 Task: Find connections with filter location Brüggen with filter topic #startupcompanywith filter profile language English with filter current company India Jobs with filter school Indian Institute of Technology, Bombay with filter industry Staffing and Recruiting with filter service category Wealth Management with filter keywords title Digital Overlord
Action: Mouse moved to (506, 67)
Screenshot: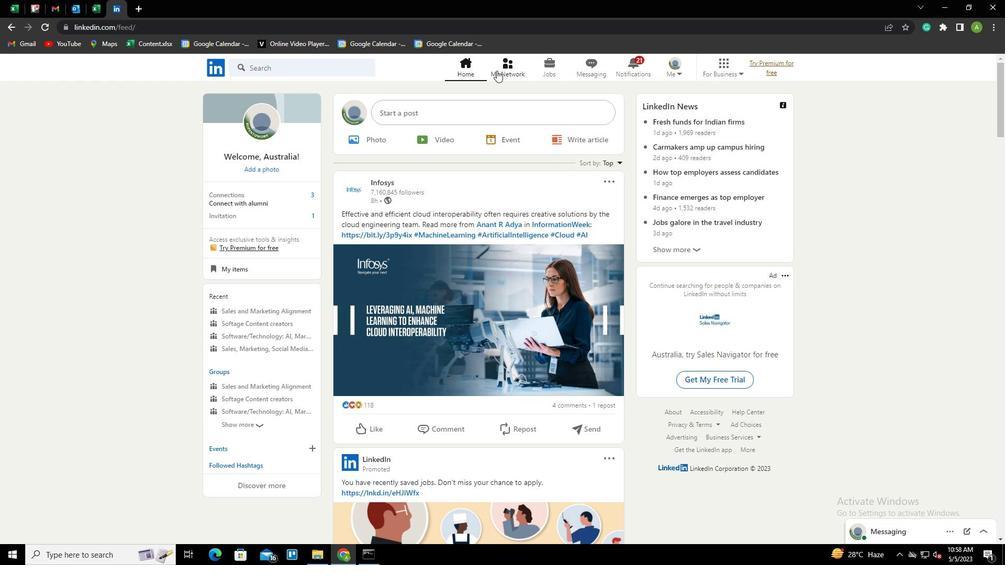 
Action: Mouse pressed left at (506, 67)
Screenshot: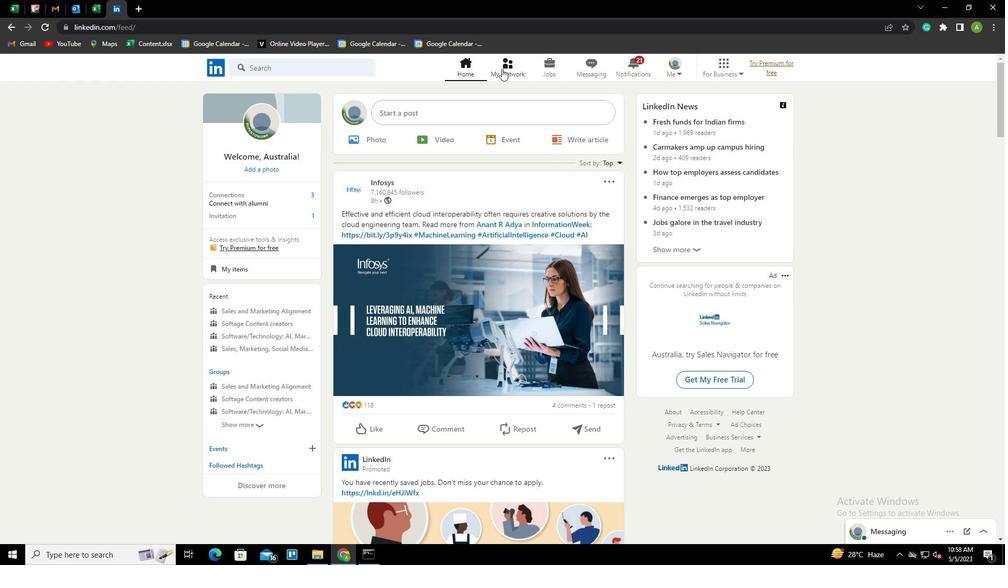 
Action: Mouse moved to (278, 124)
Screenshot: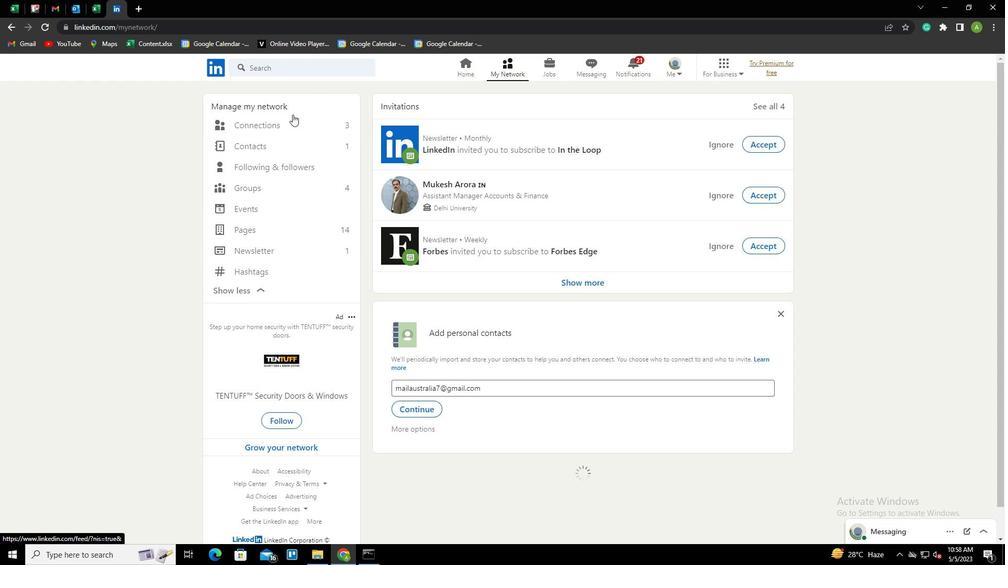 
Action: Mouse pressed left at (278, 124)
Screenshot: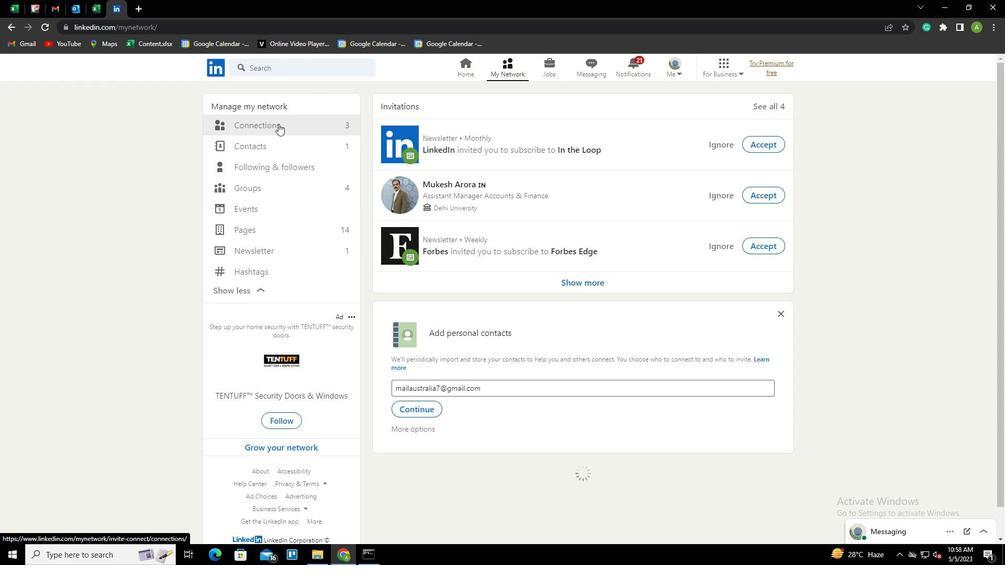 
Action: Mouse moved to (577, 121)
Screenshot: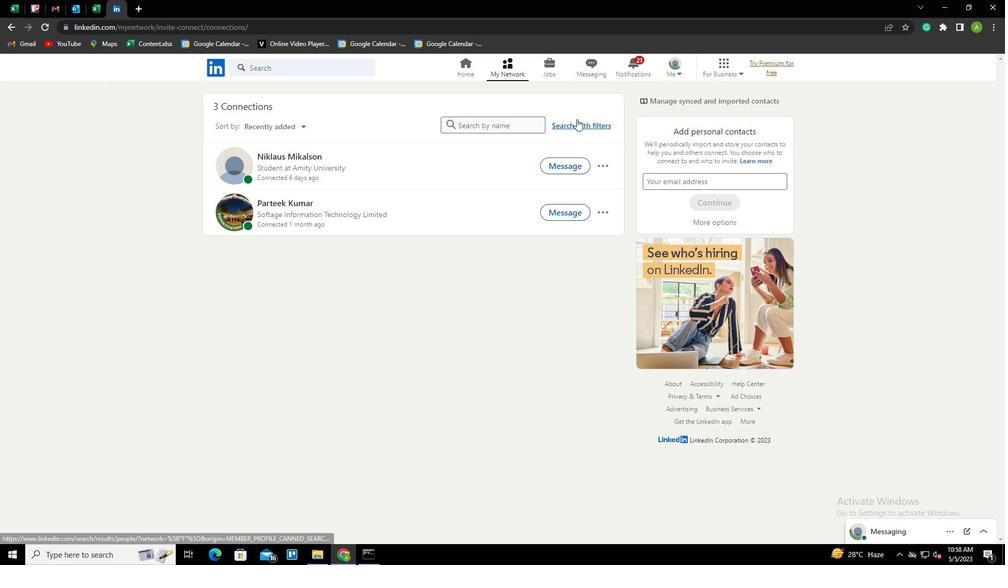 
Action: Mouse pressed left at (577, 121)
Screenshot: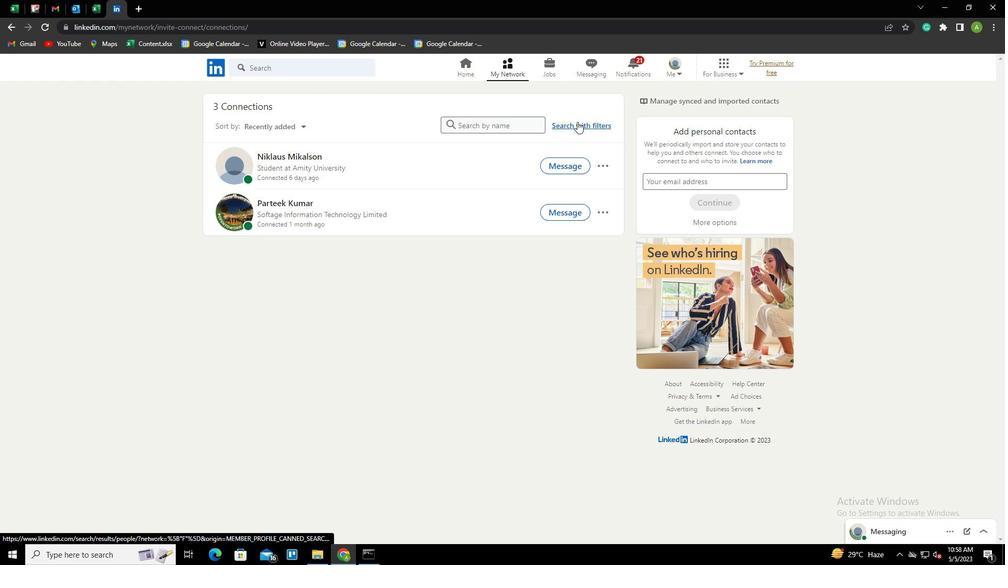 
Action: Mouse moved to (537, 99)
Screenshot: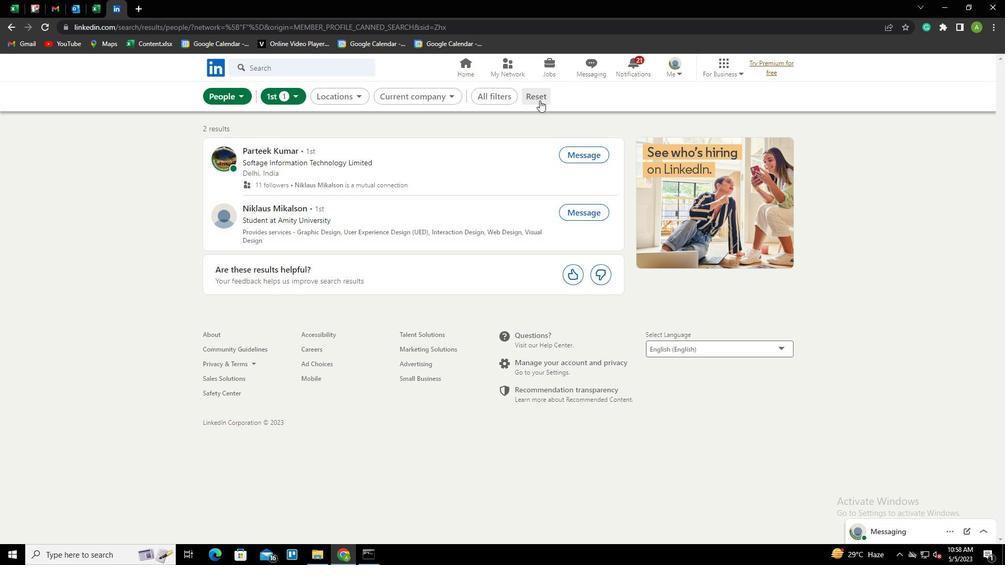 
Action: Mouse pressed left at (537, 99)
Screenshot: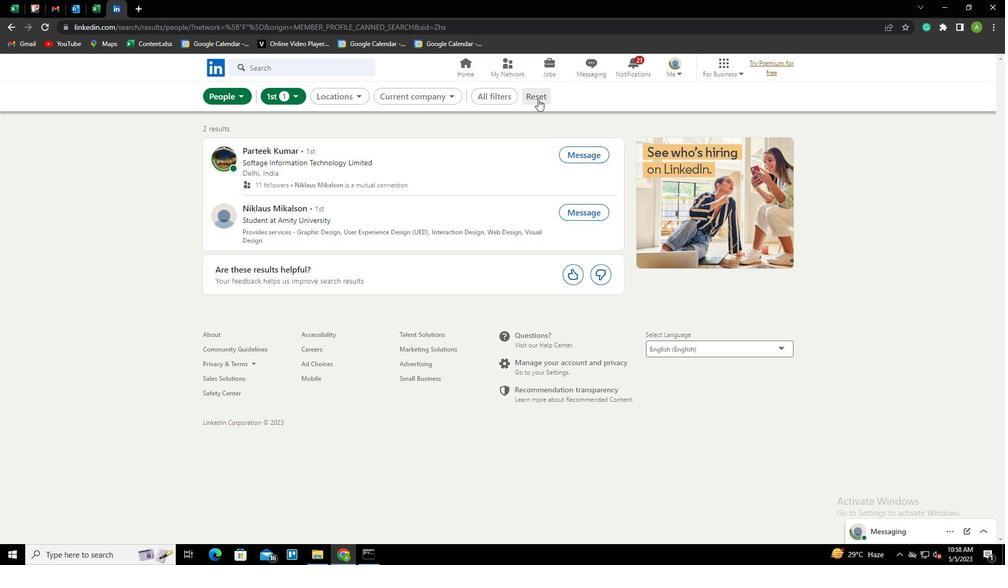 
Action: Mouse moved to (523, 97)
Screenshot: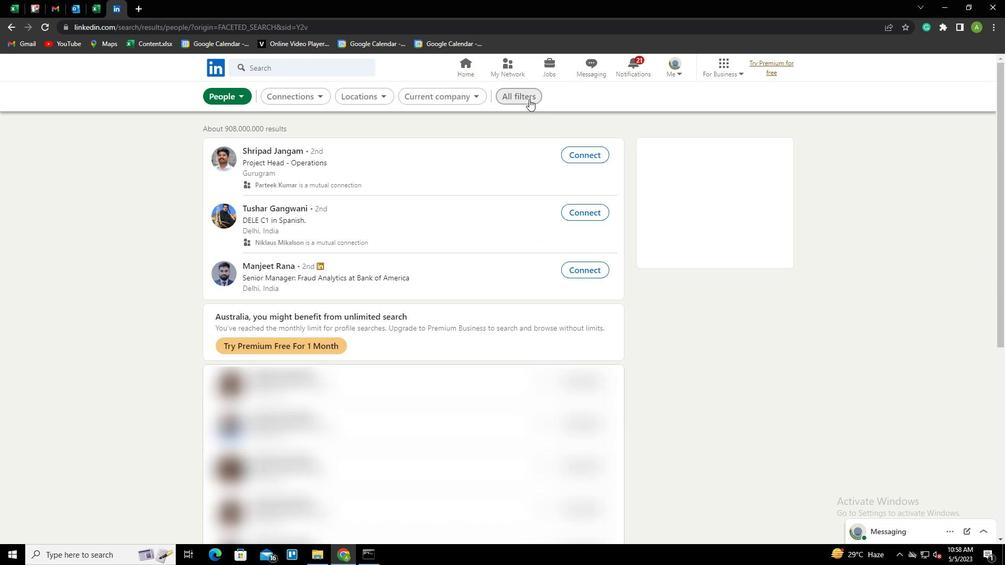 
Action: Mouse pressed left at (523, 97)
Screenshot: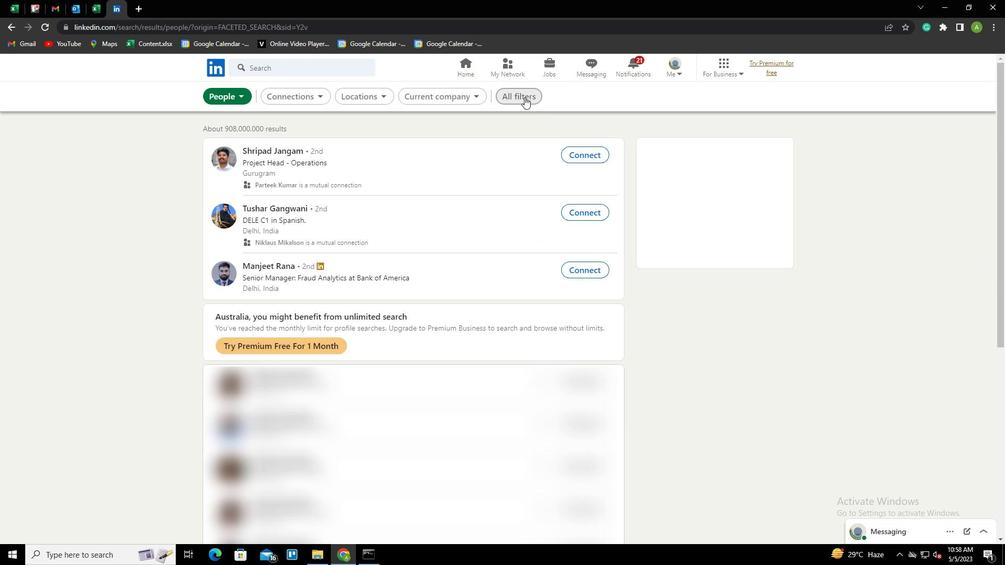 
Action: Mouse moved to (873, 305)
Screenshot: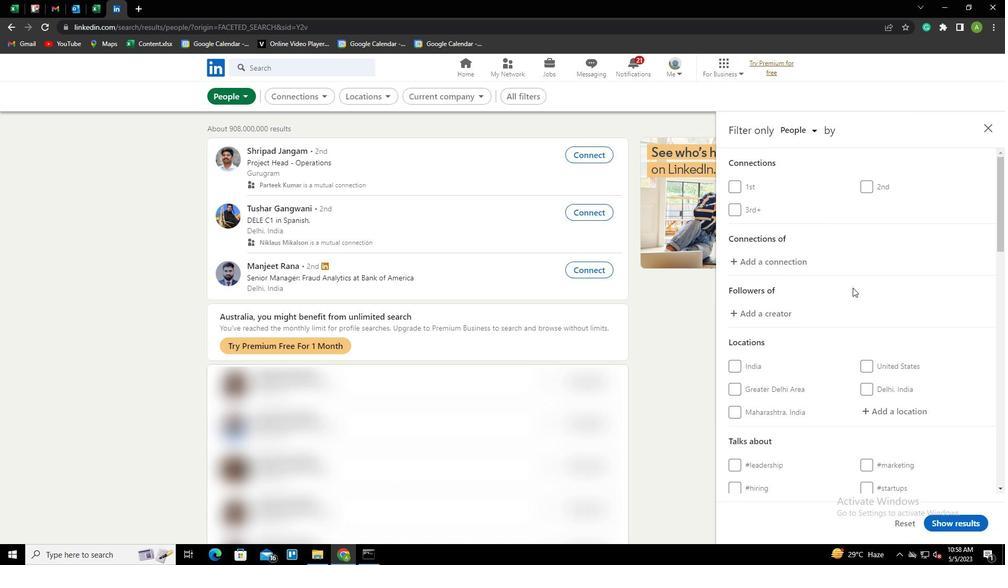 
Action: Mouse scrolled (873, 305) with delta (0, 0)
Screenshot: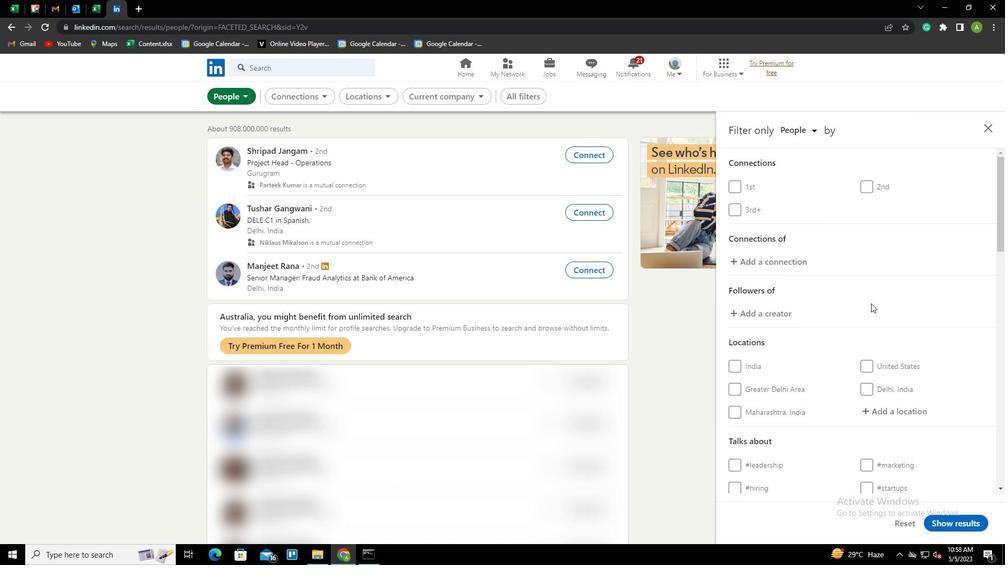 
Action: Mouse scrolled (873, 305) with delta (0, 0)
Screenshot: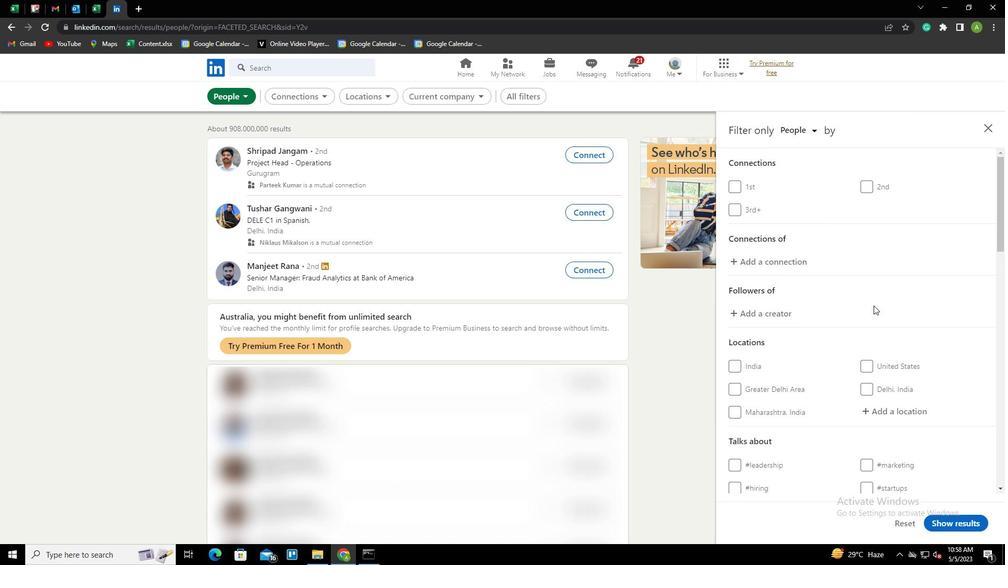 
Action: Mouse moved to (879, 307)
Screenshot: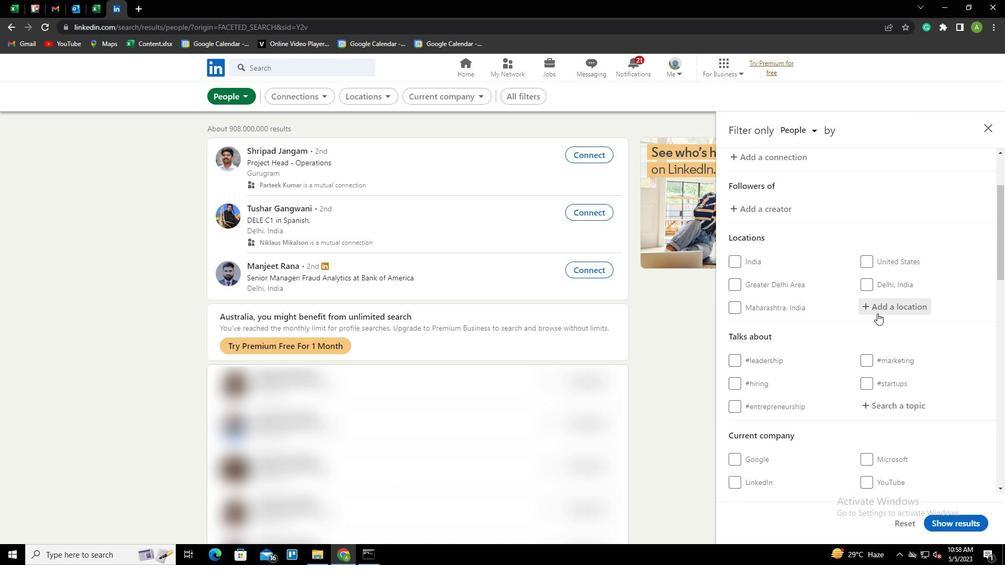 
Action: Mouse pressed left at (879, 307)
Screenshot: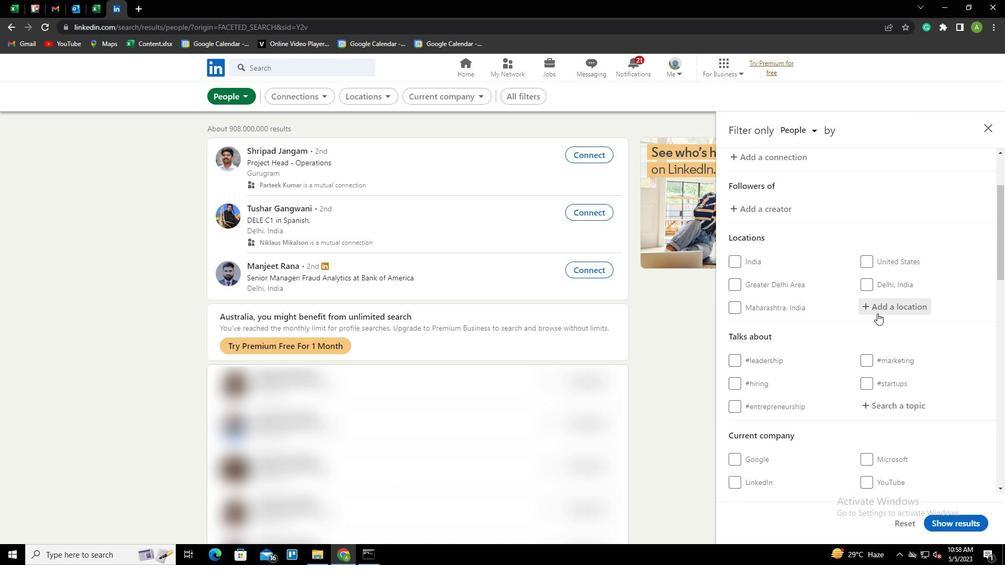 
Action: Key pressed <Key.shift>BRUGGEN<Key.down><Key.enter>
Screenshot: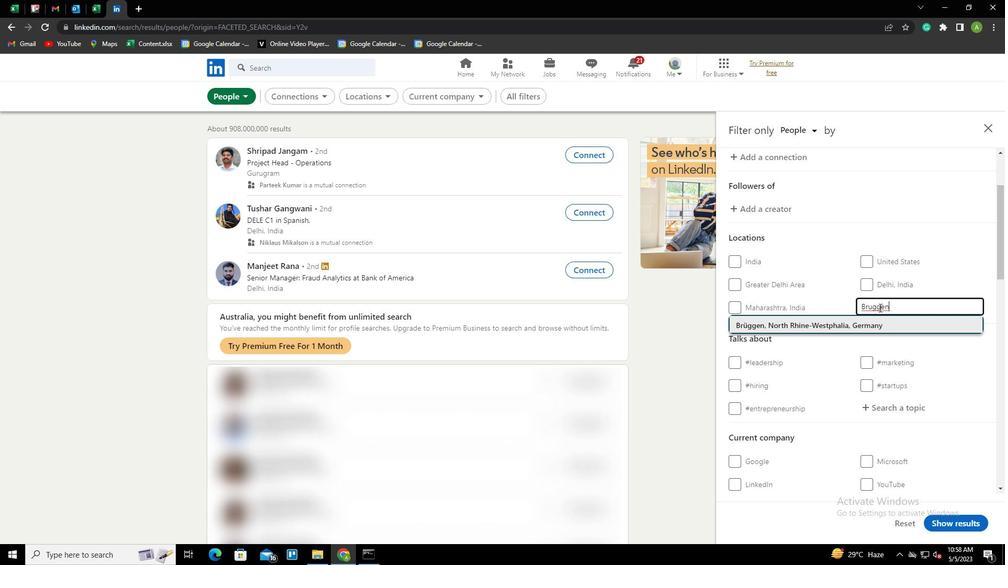 
Action: Mouse scrolled (879, 307) with delta (0, 0)
Screenshot: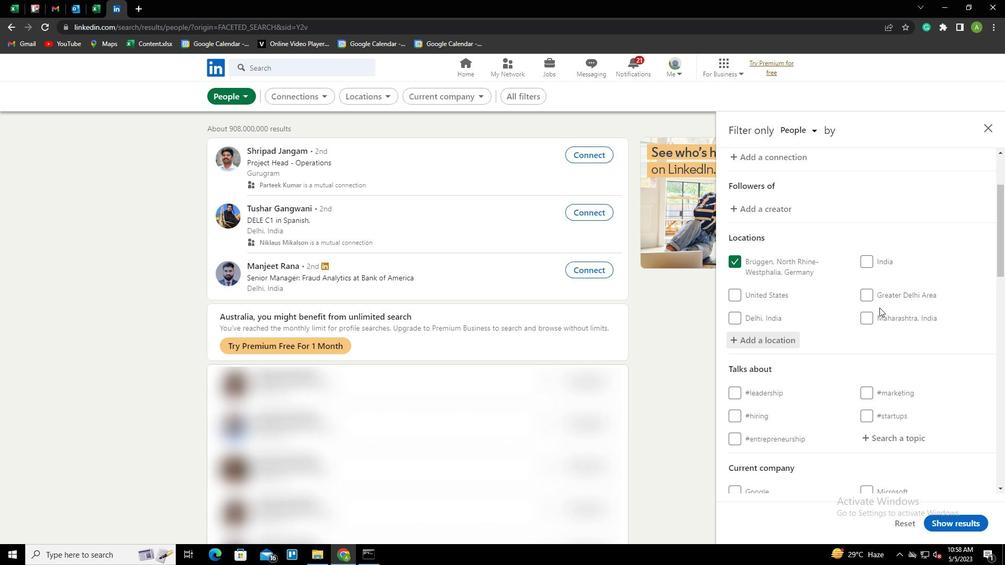 
Action: Mouse scrolled (879, 307) with delta (0, 0)
Screenshot: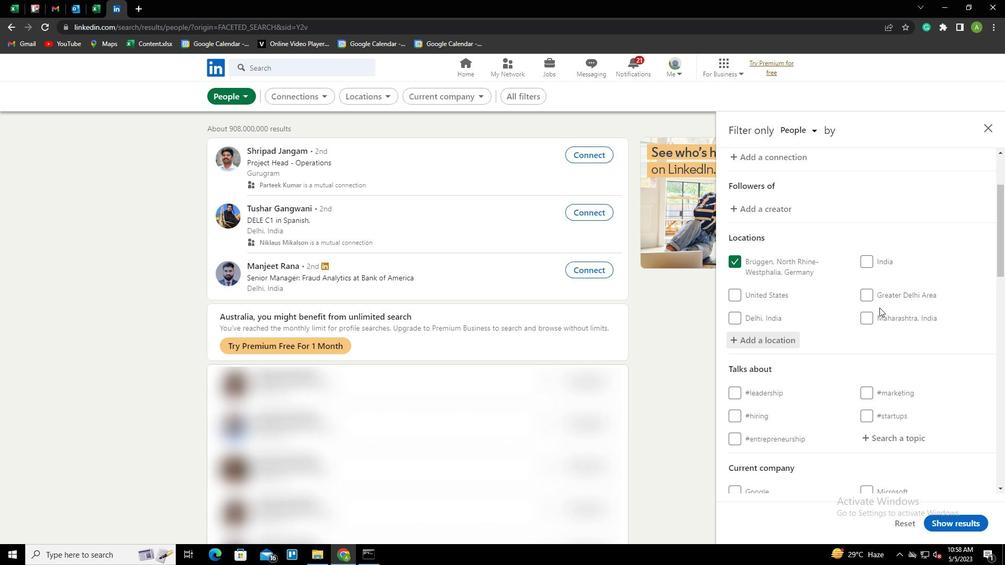 
Action: Mouse scrolled (879, 307) with delta (0, 0)
Screenshot: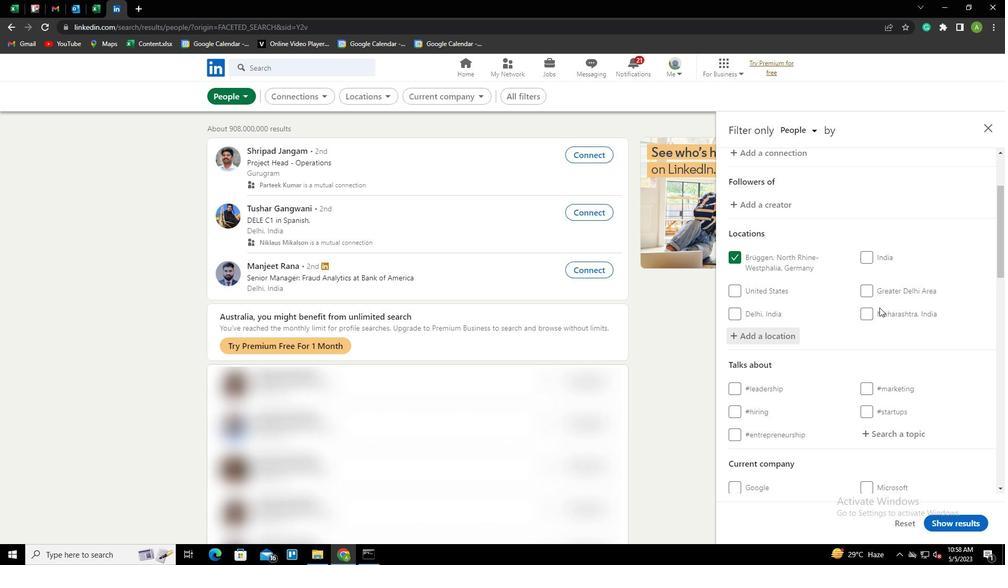 
Action: Mouse moved to (880, 286)
Screenshot: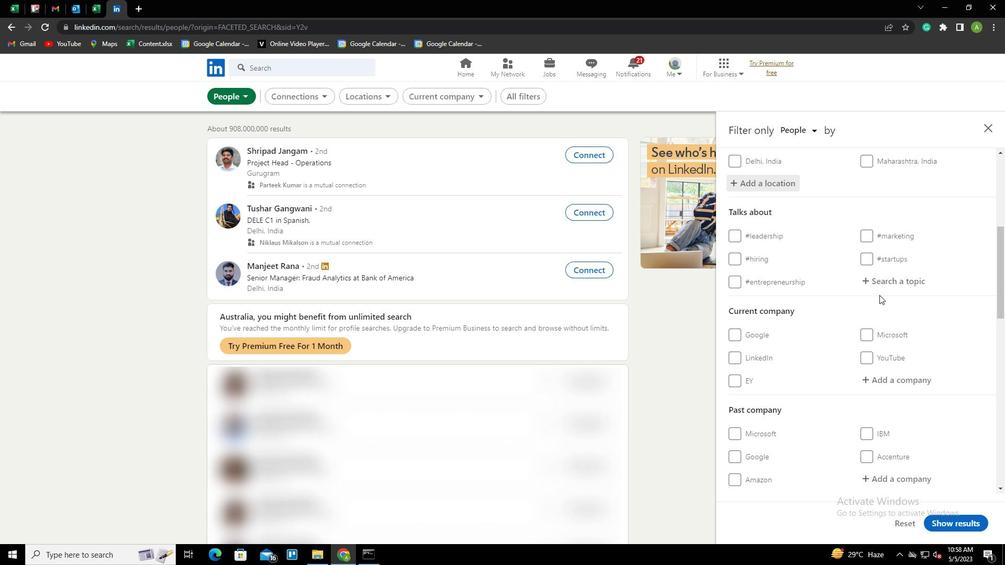 
Action: Mouse pressed left at (880, 286)
Screenshot: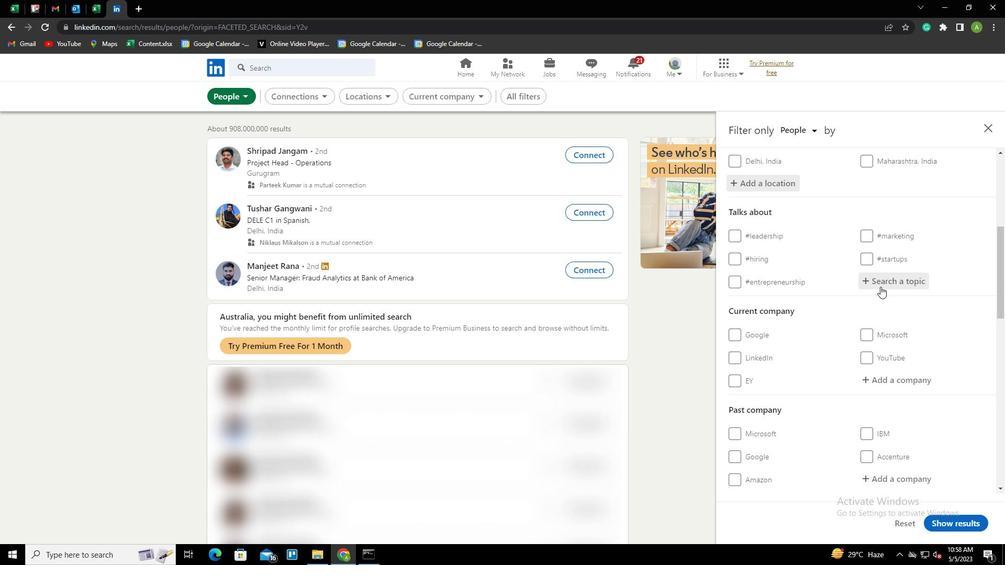 
Action: Key pressed STARTUPCOMPANY<Key.down><Key.enter>
Screenshot: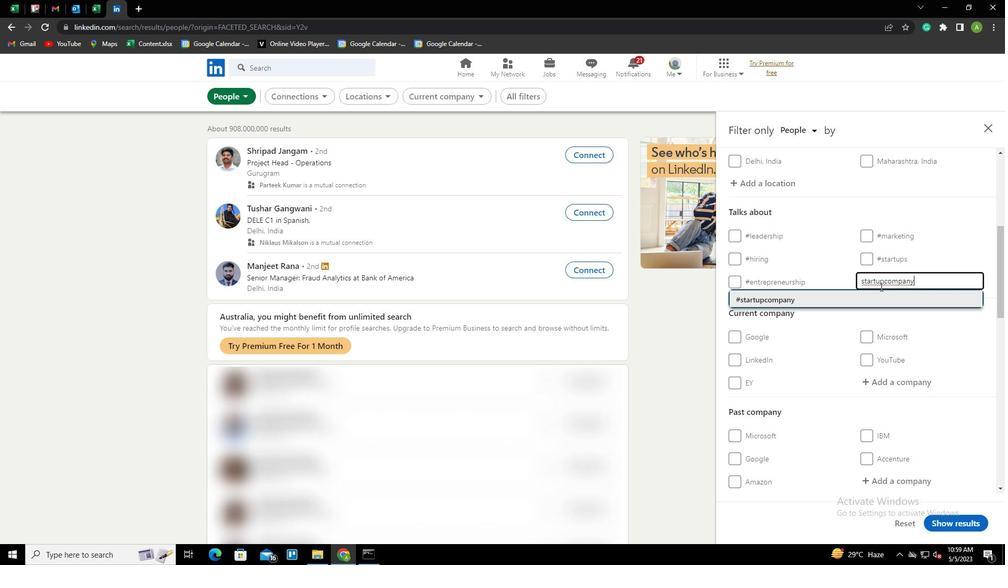 
Action: Mouse scrolled (880, 286) with delta (0, 0)
Screenshot: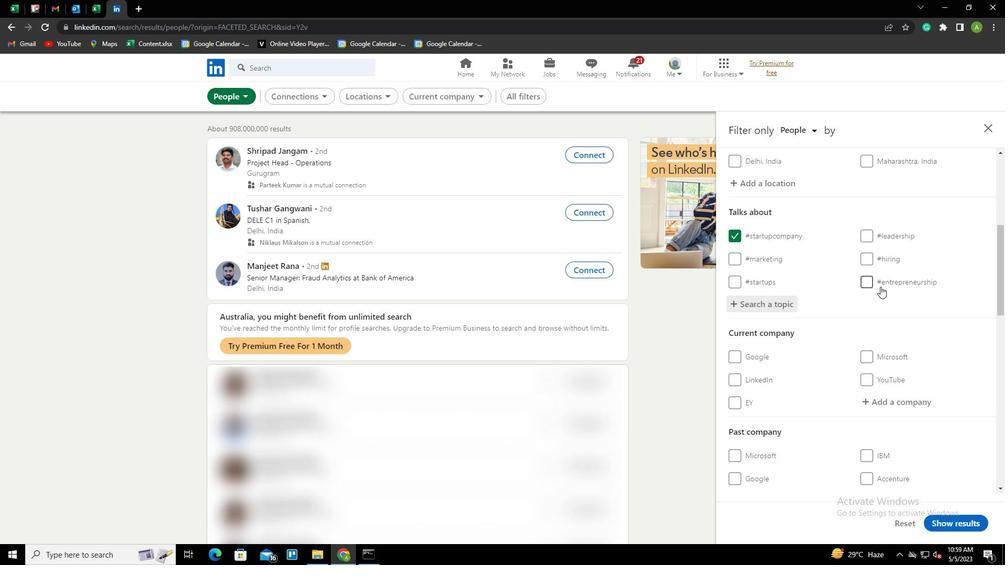 
Action: Mouse scrolled (880, 286) with delta (0, 0)
Screenshot: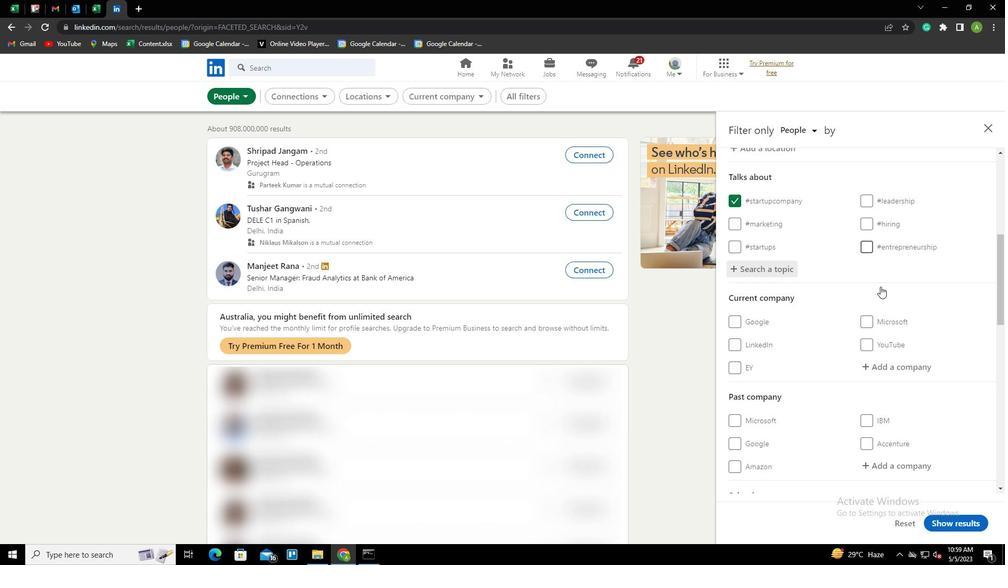 
Action: Mouse scrolled (880, 286) with delta (0, 0)
Screenshot: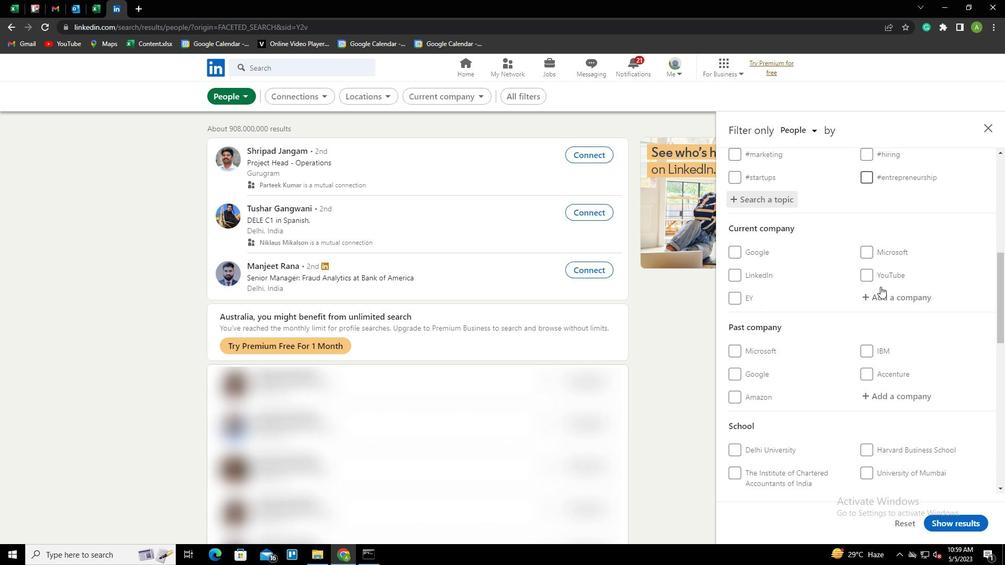 
Action: Mouse scrolled (880, 286) with delta (0, 0)
Screenshot: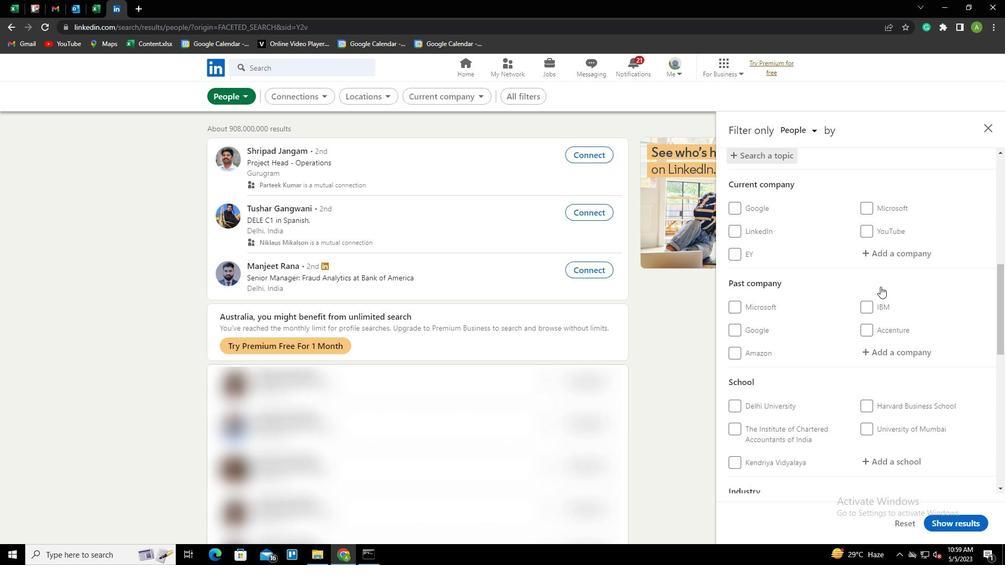 
Action: Mouse scrolled (880, 286) with delta (0, 0)
Screenshot: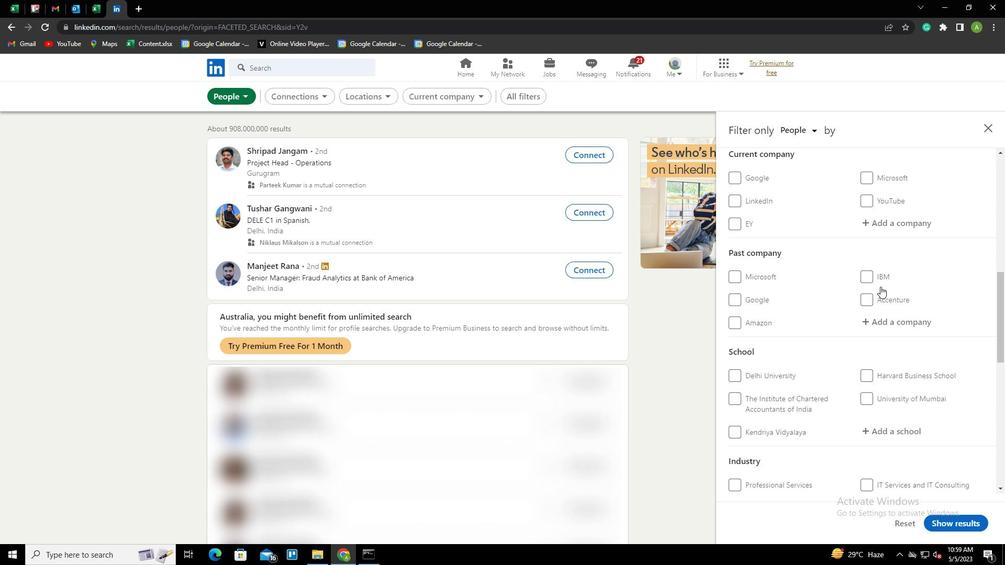 
Action: Mouse scrolled (880, 286) with delta (0, 0)
Screenshot: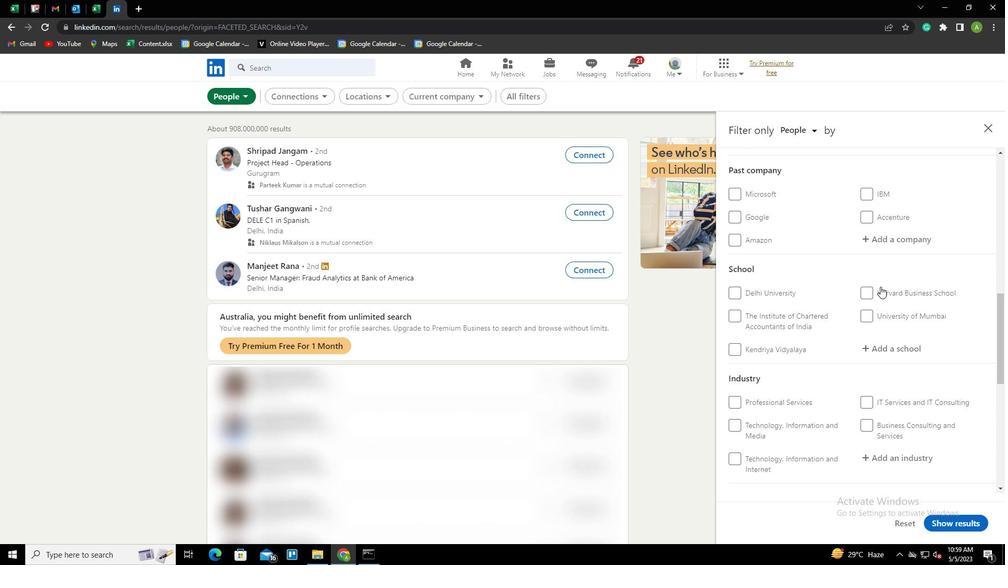 
Action: Mouse scrolled (880, 286) with delta (0, 0)
Screenshot: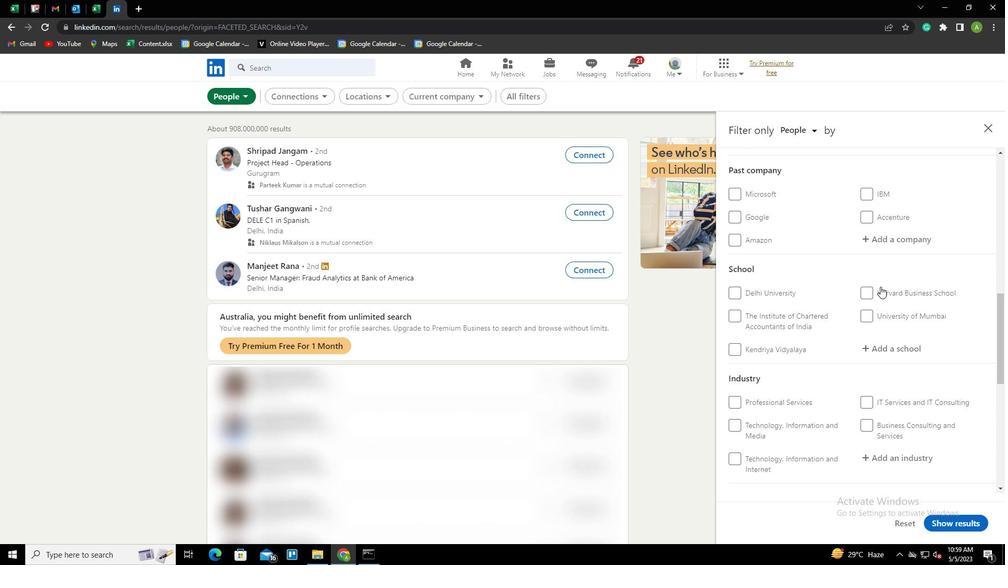 
Action: Mouse moved to (739, 420)
Screenshot: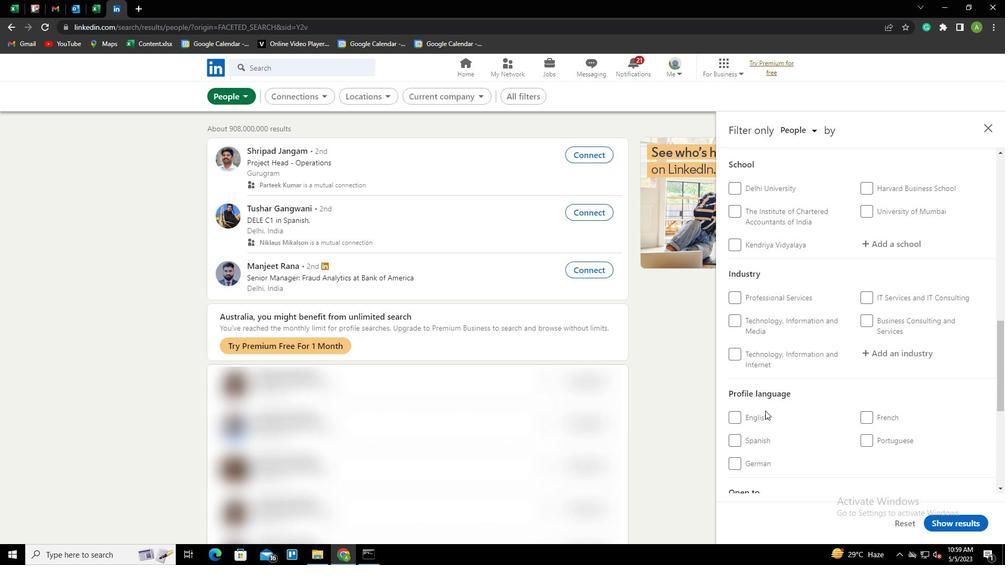 
Action: Mouse pressed left at (739, 420)
Screenshot: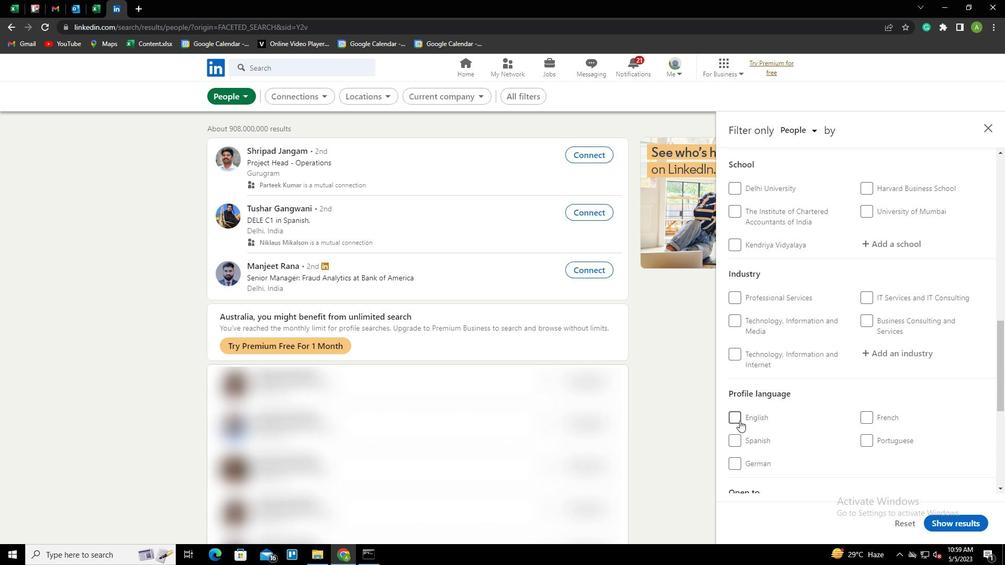 
Action: Mouse moved to (851, 387)
Screenshot: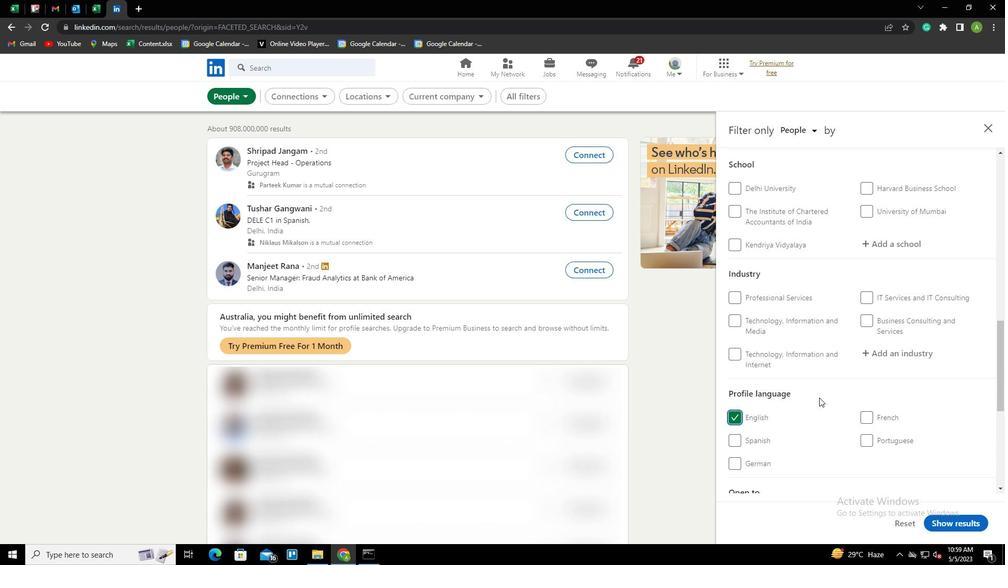 
Action: Mouse scrolled (851, 388) with delta (0, 0)
Screenshot: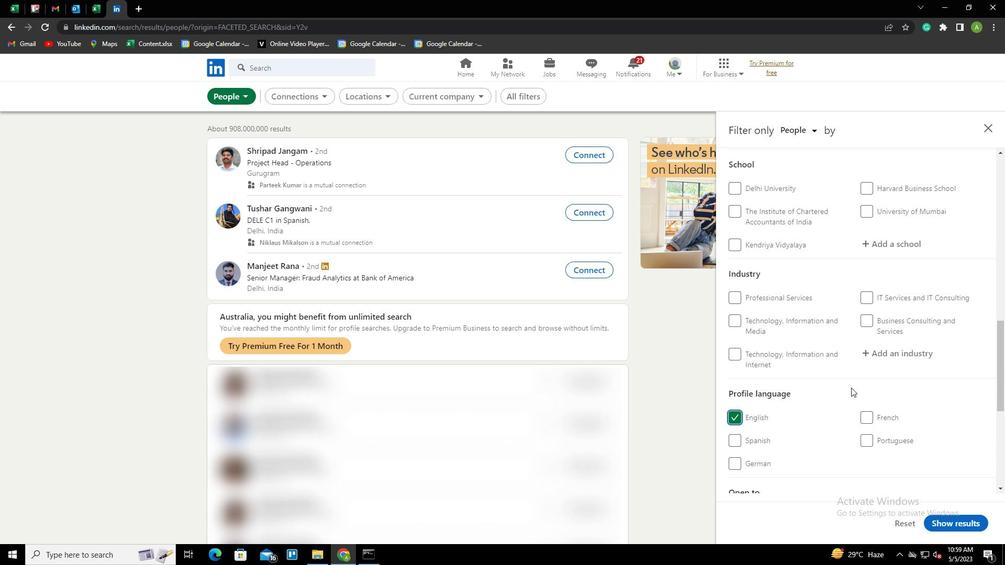 
Action: Mouse scrolled (851, 388) with delta (0, 0)
Screenshot: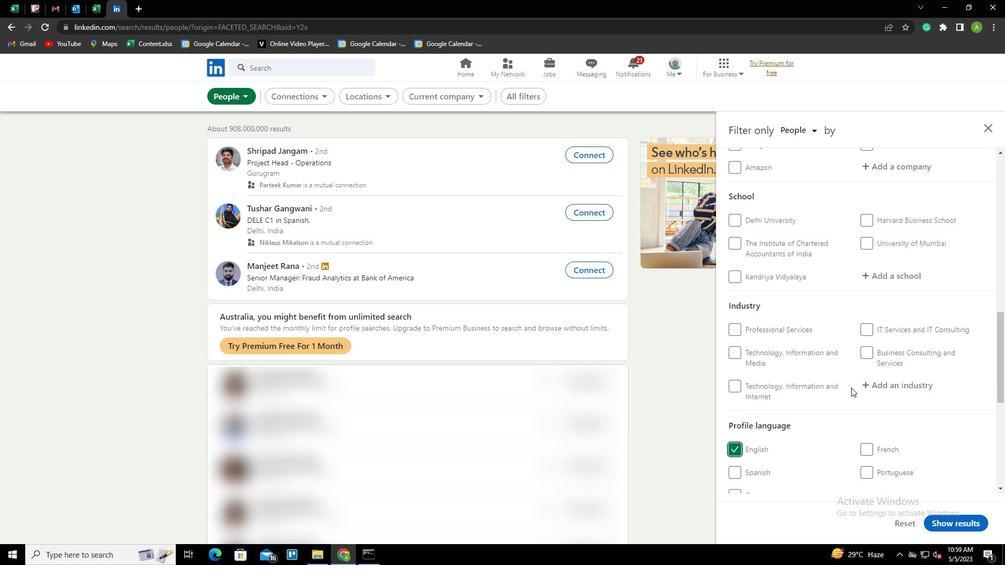 
Action: Mouse scrolled (851, 388) with delta (0, 0)
Screenshot: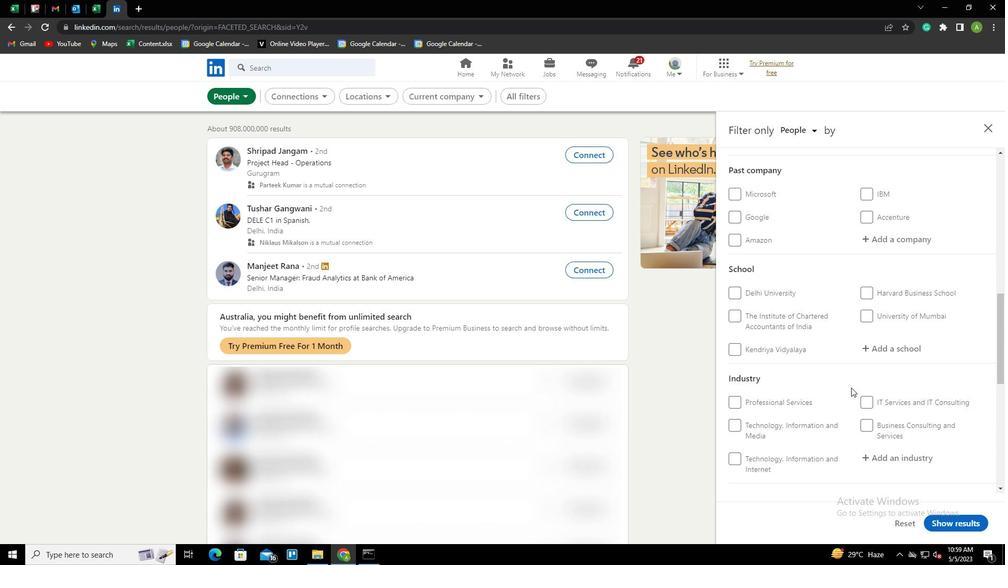
Action: Mouse scrolled (851, 388) with delta (0, 0)
Screenshot: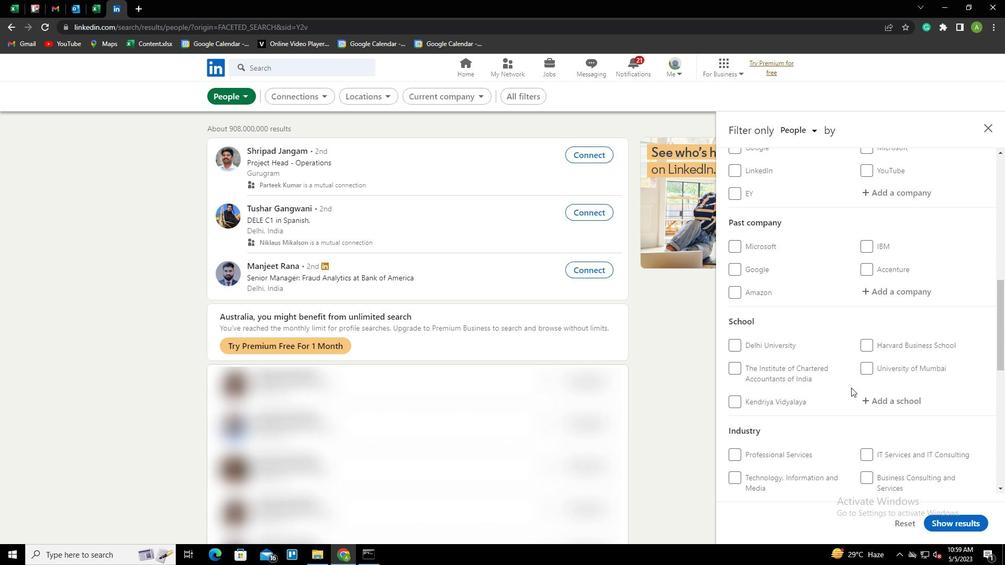 
Action: Mouse scrolled (851, 388) with delta (0, 0)
Screenshot: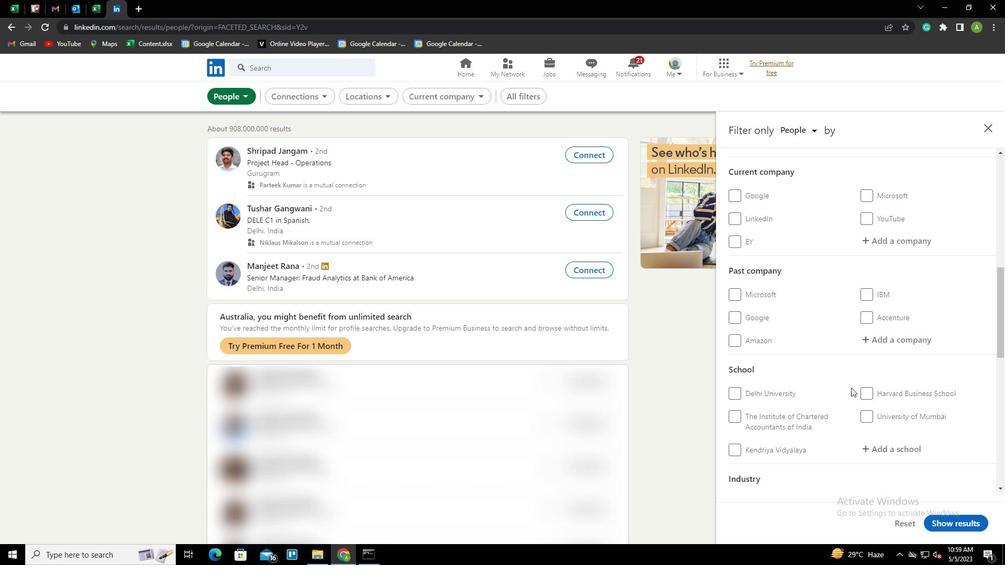 
Action: Mouse moved to (875, 302)
Screenshot: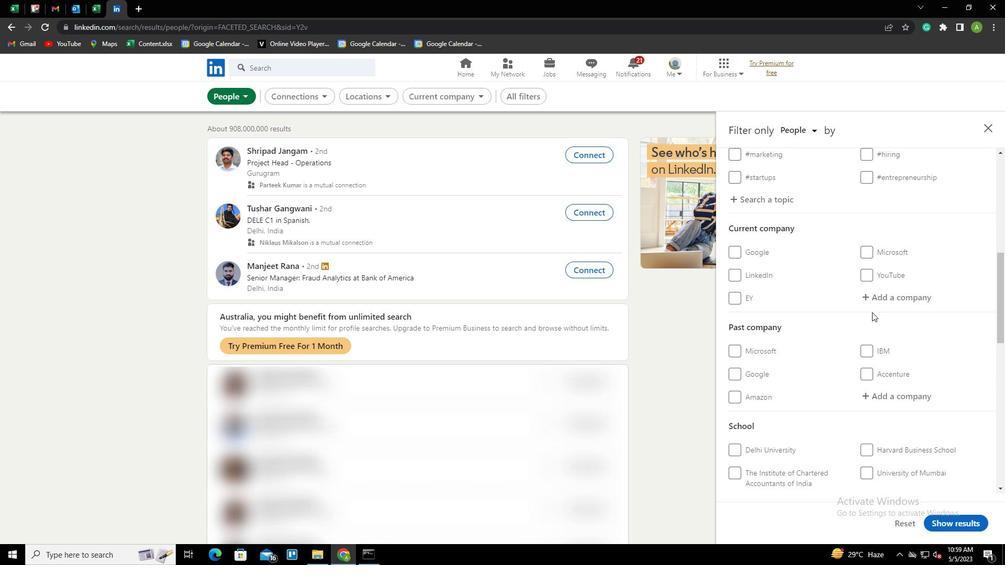 
Action: Mouse pressed left at (875, 302)
Screenshot: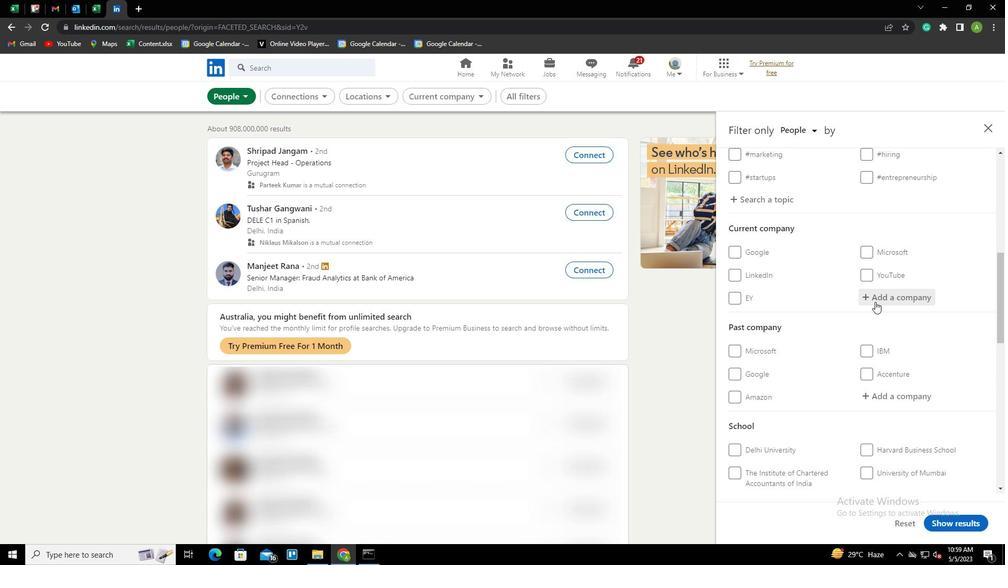 
Action: Key pressed <Key.shift>INDIAN<Key.space>JOBS<Key.down><Key.enter>
Screenshot: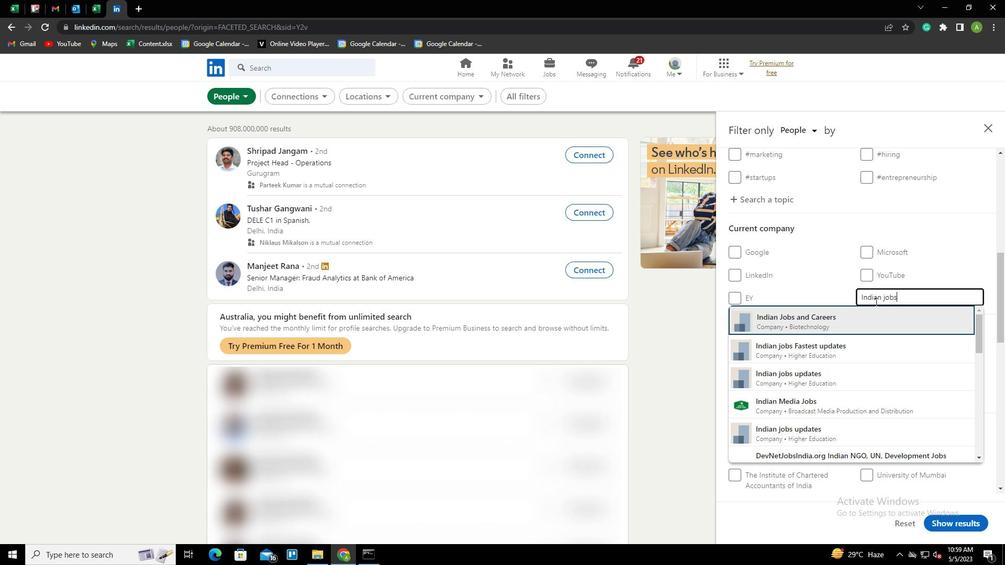 
Action: Mouse scrolled (875, 301) with delta (0, 0)
Screenshot: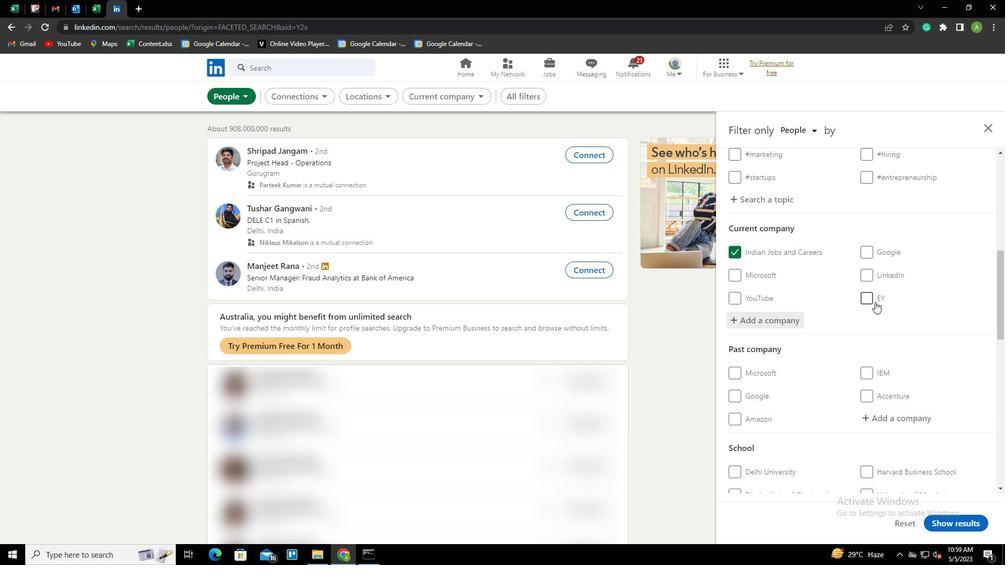 
Action: Mouse scrolled (875, 301) with delta (0, 0)
Screenshot: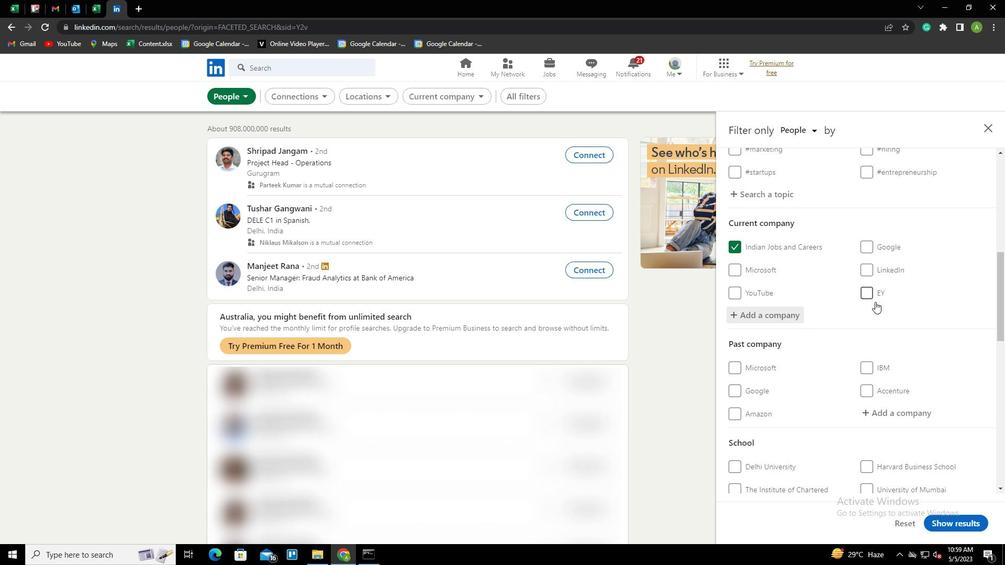
Action: Mouse scrolled (875, 301) with delta (0, 0)
Screenshot: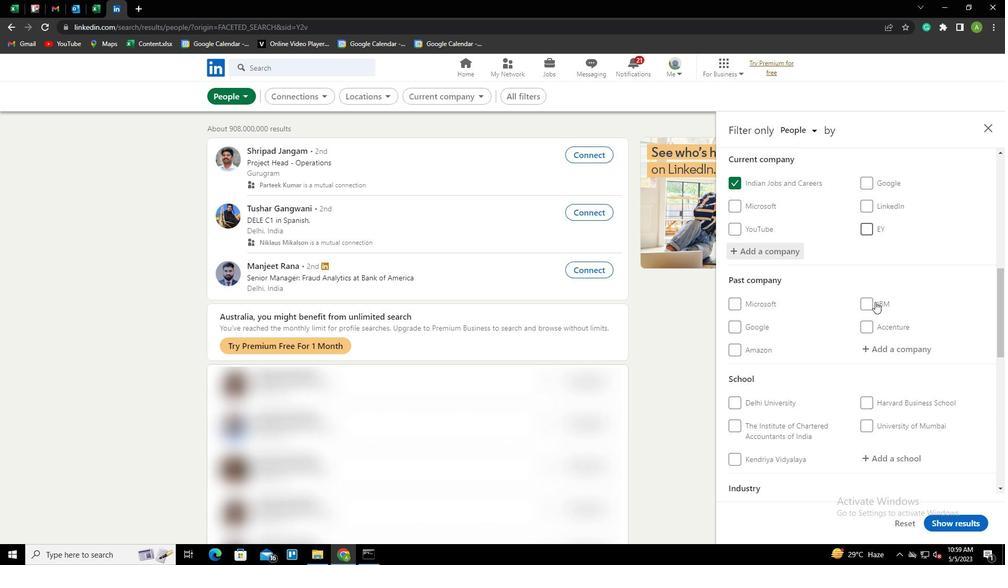 
Action: Mouse scrolled (875, 301) with delta (0, 0)
Screenshot: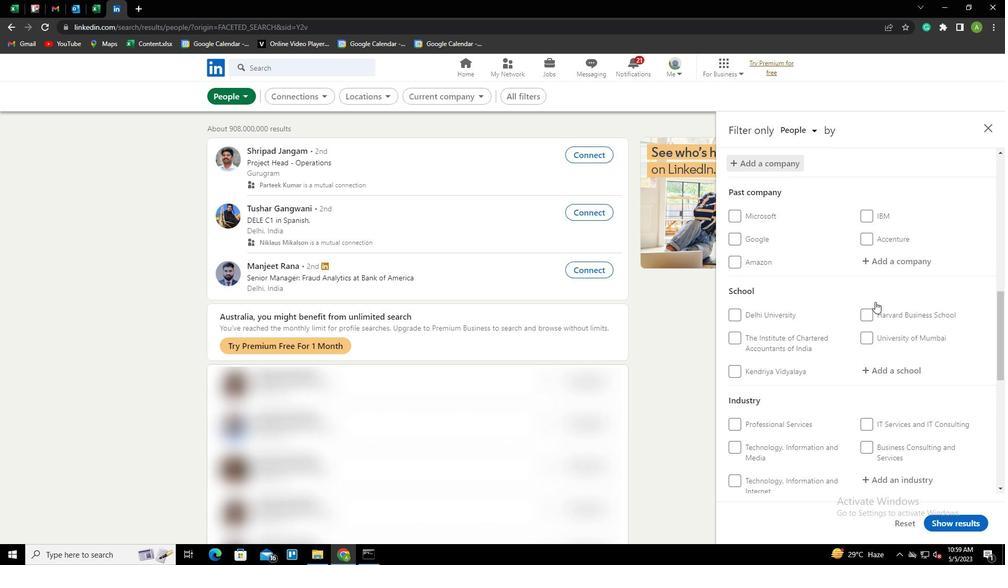 
Action: Mouse moved to (885, 317)
Screenshot: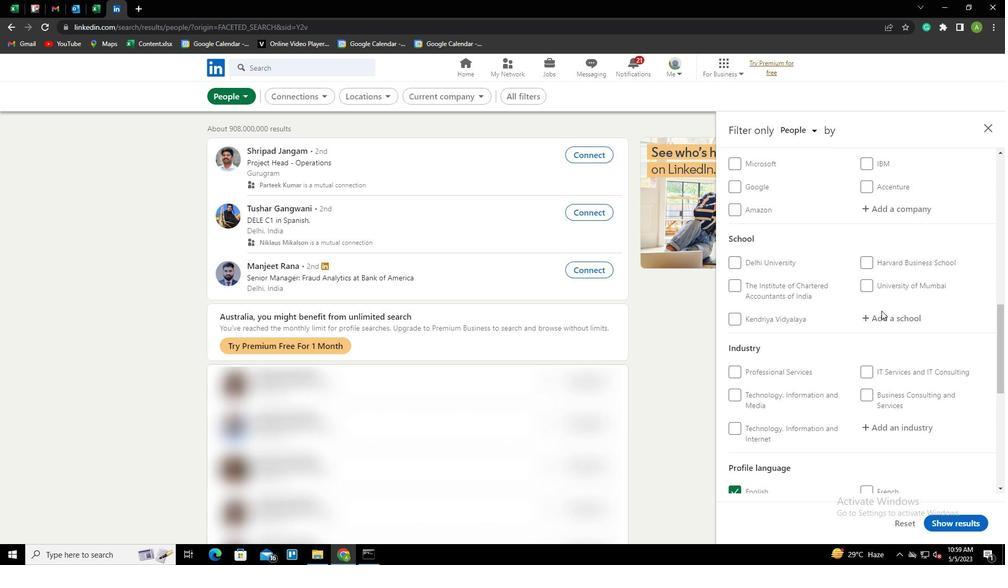 
Action: Mouse pressed left at (885, 317)
Screenshot: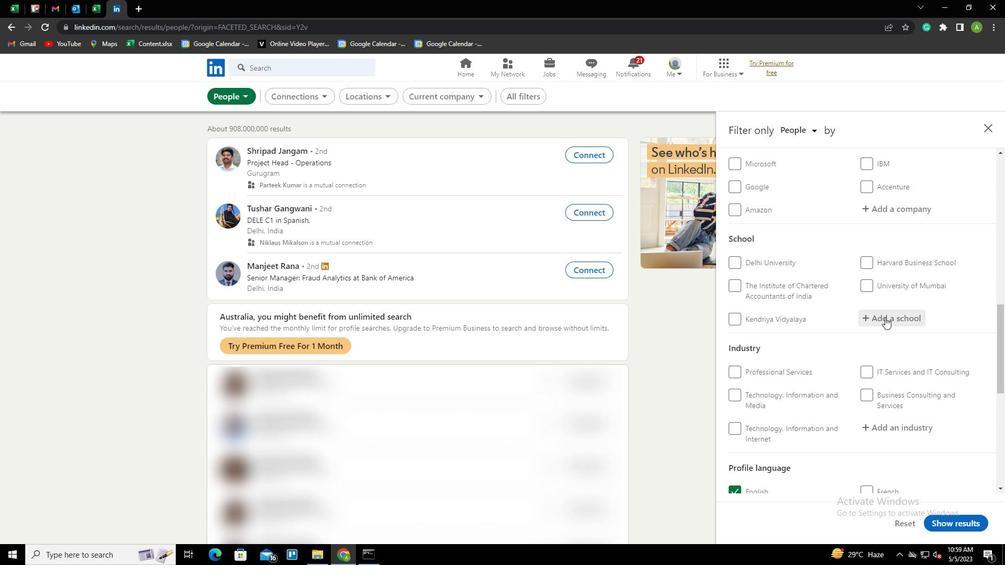 
Action: Key pressed <Key.shift>INDIAN<Key.space><Key.shift>INSTITUTE<Key.space>OF<Key.space><Key.shift>ECHNO<Key.backspace><Key.backspace><Key.backspace><Key.backspace><Key.backspace>T<Key.backspace><Key.shift>TECHNOLOGY<Key.down><Key.enter>
Screenshot: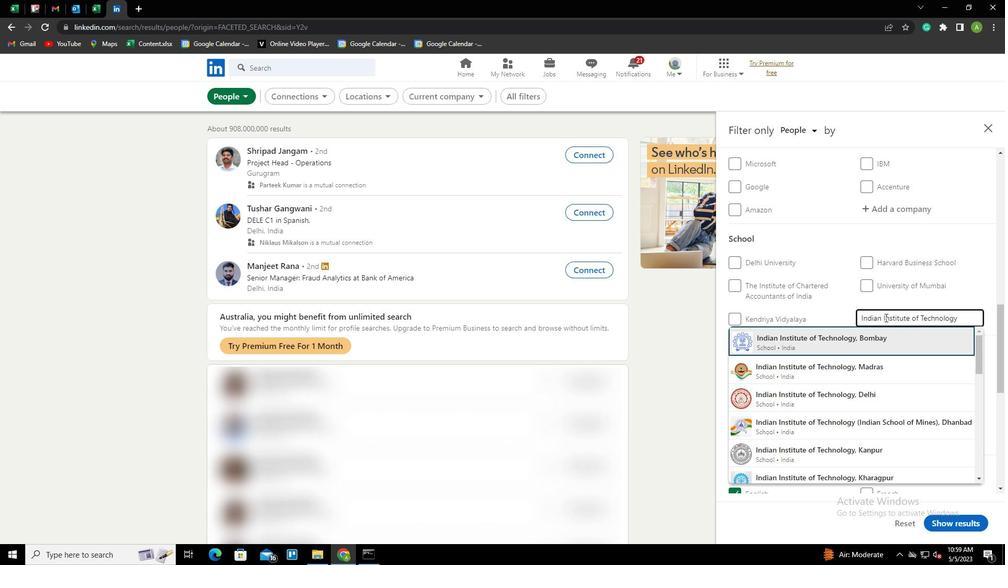 
Action: Mouse scrolled (885, 317) with delta (0, 0)
Screenshot: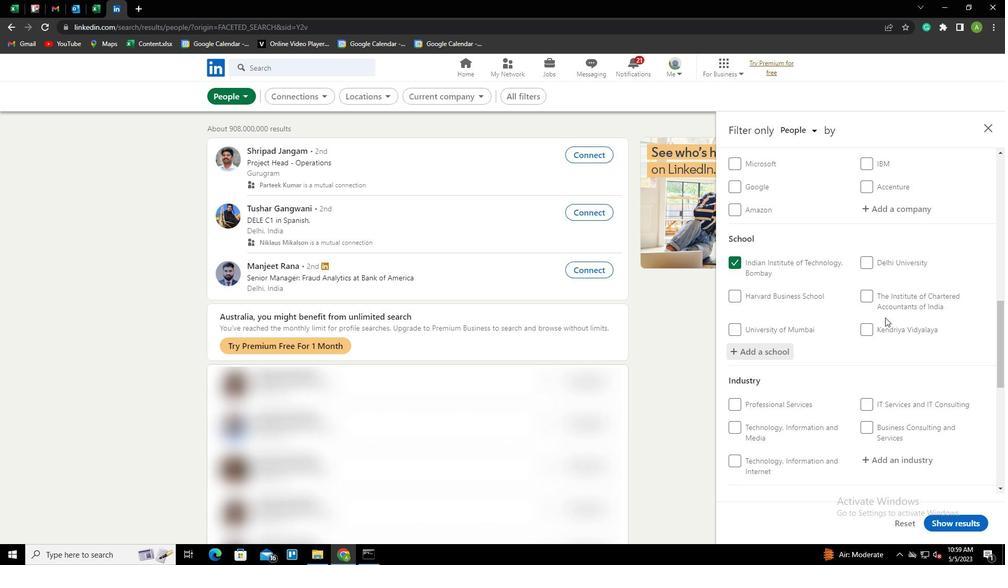 
Action: Mouse scrolled (885, 317) with delta (0, 0)
Screenshot: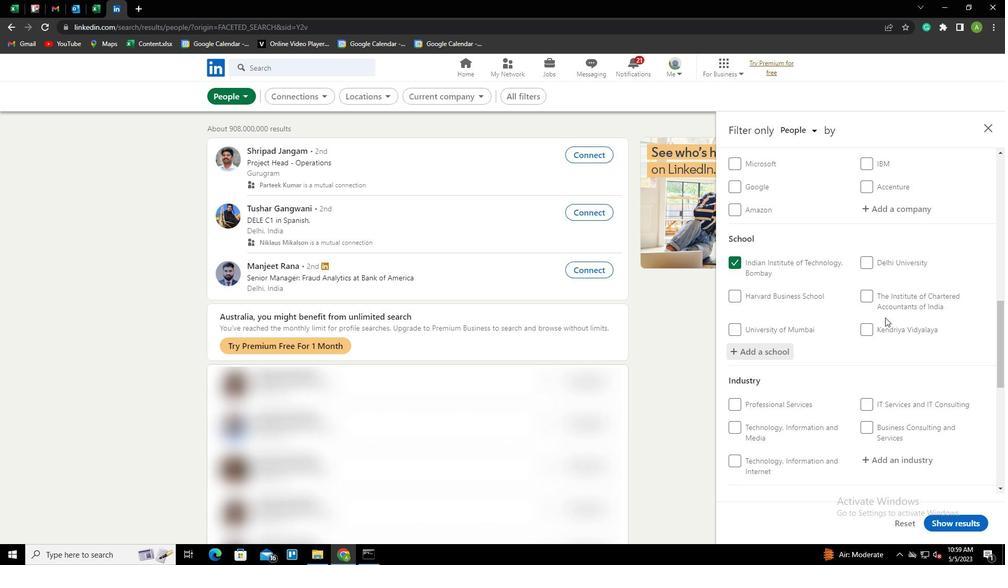 
Action: Mouse scrolled (885, 317) with delta (0, 0)
Screenshot: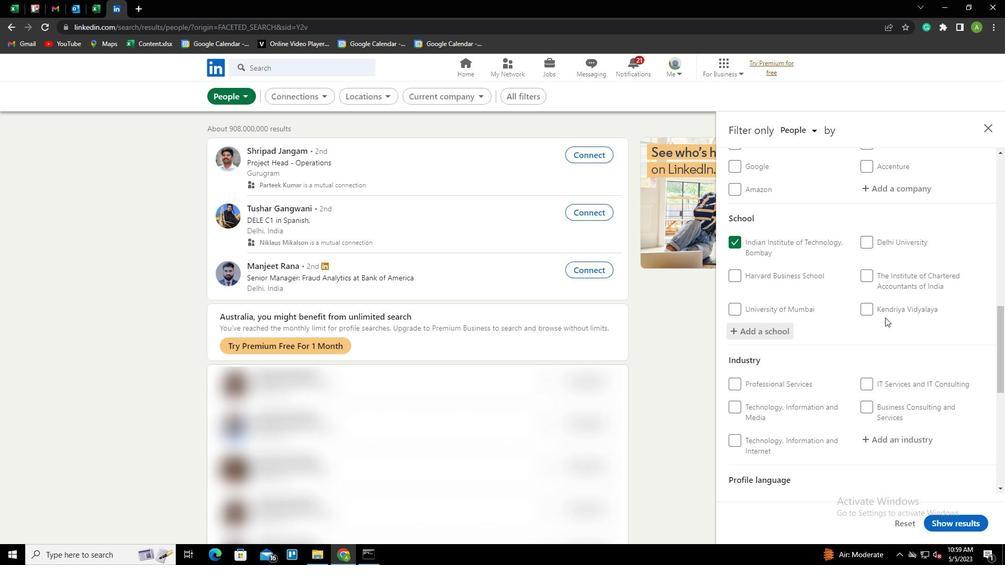 
Action: Mouse moved to (895, 306)
Screenshot: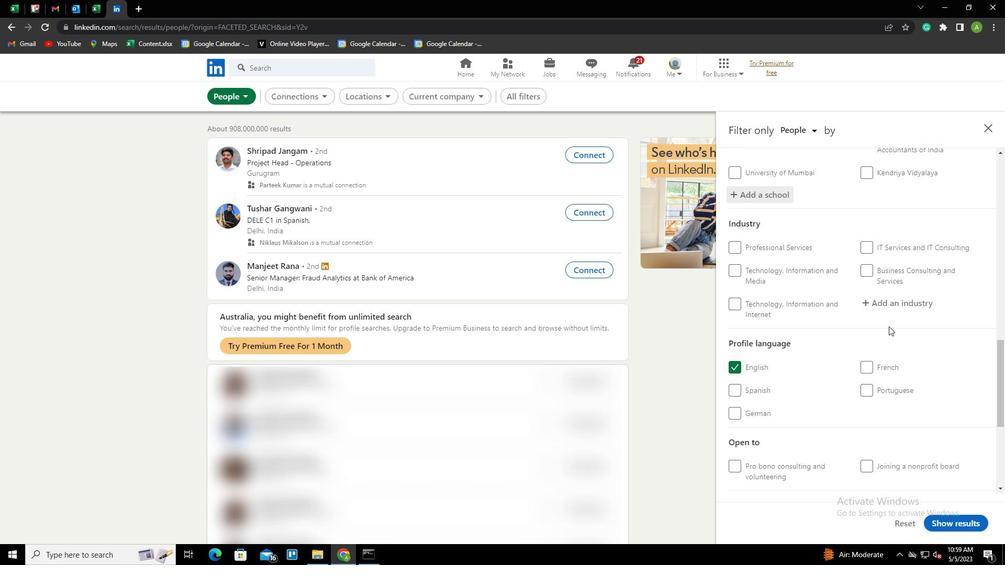 
Action: Mouse pressed left at (895, 306)
Screenshot: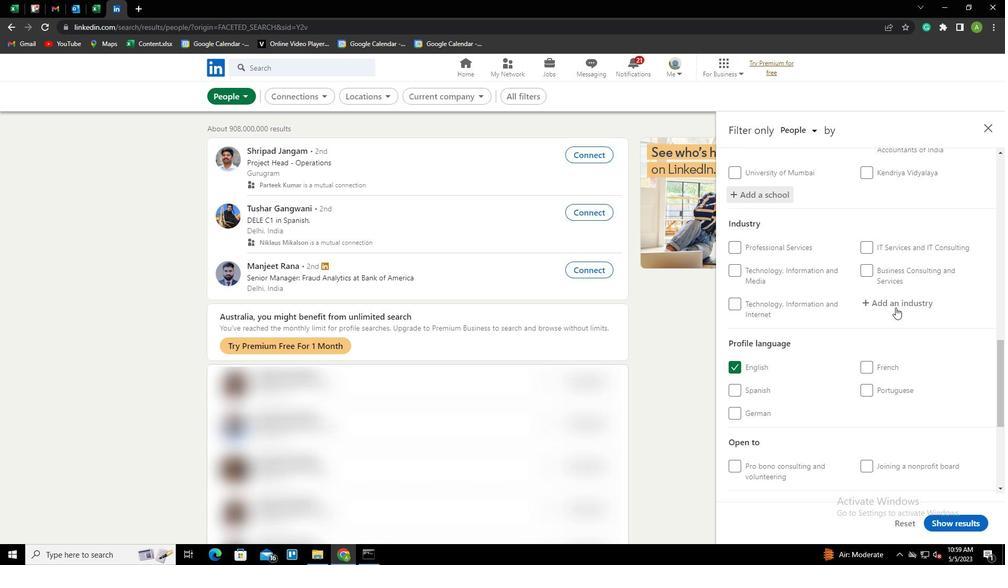 
Action: Key pressed <Key.shift>STAFFING<Key.down><Key.enter>
Screenshot: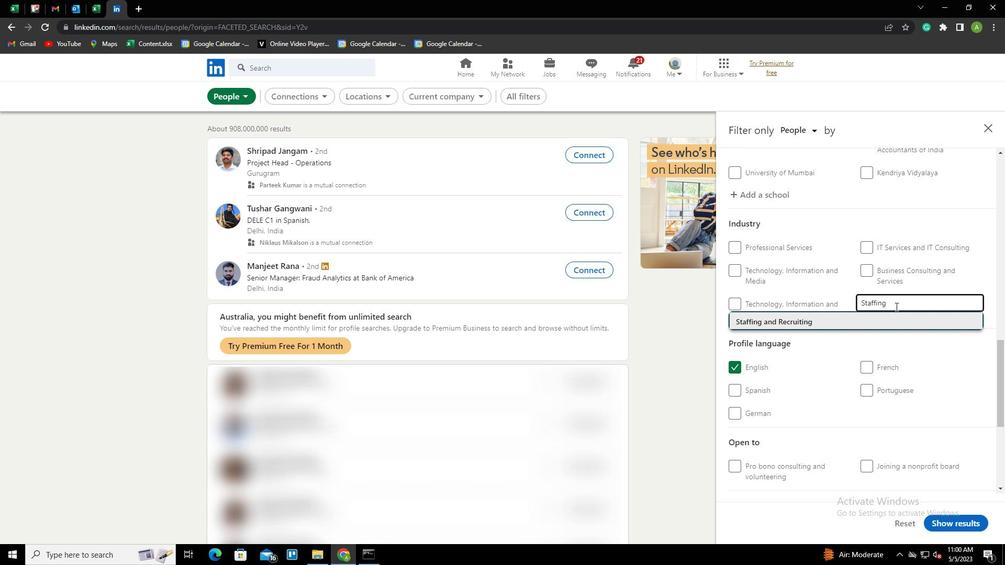 
Action: Mouse scrolled (895, 306) with delta (0, 0)
Screenshot: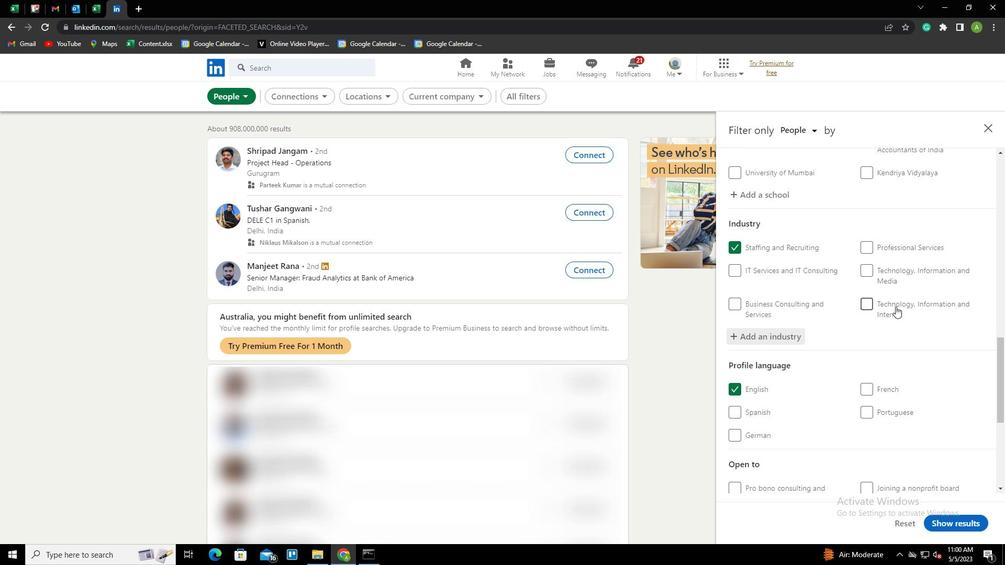
Action: Mouse scrolled (895, 306) with delta (0, 0)
Screenshot: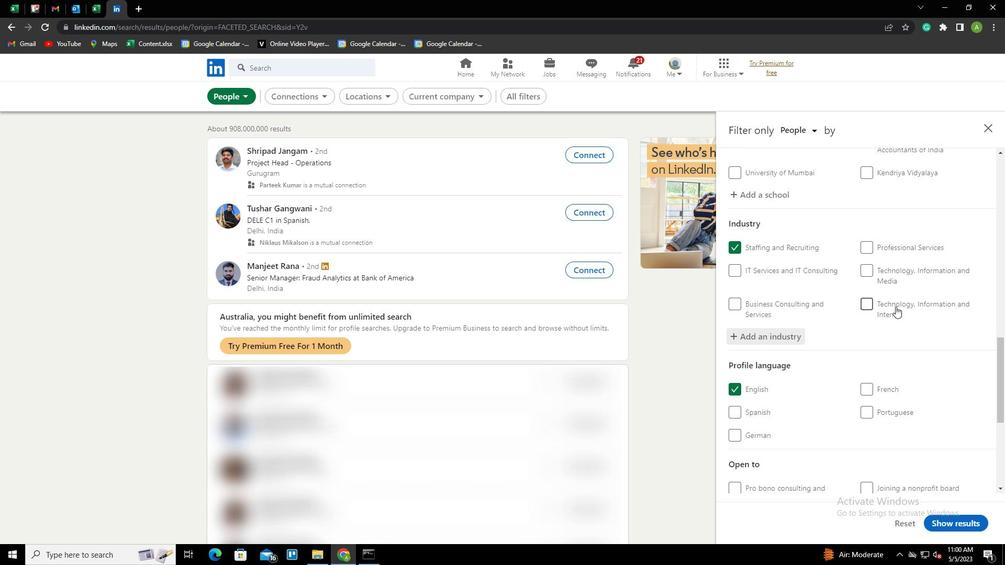 
Action: Mouse scrolled (895, 306) with delta (0, 0)
Screenshot: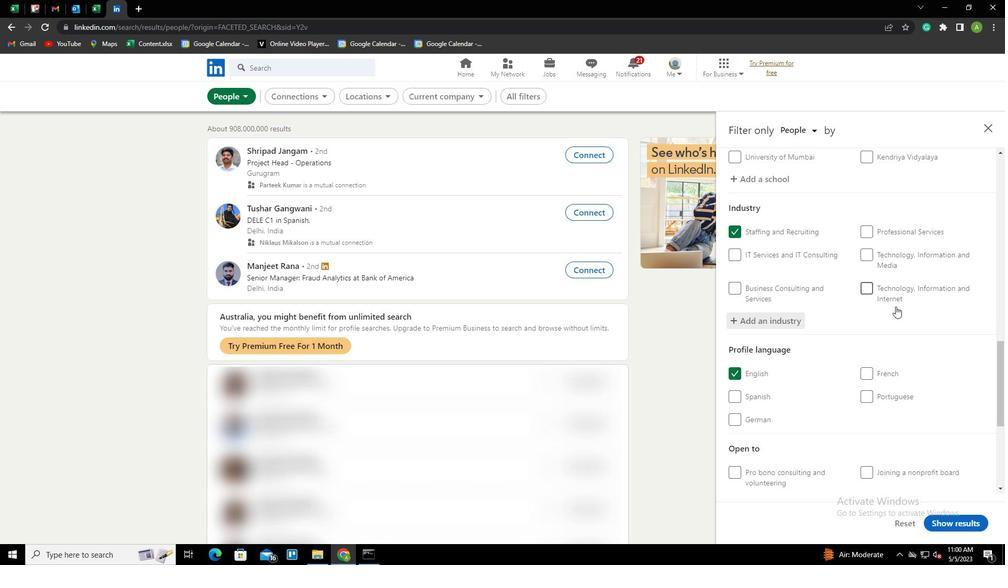 
Action: Mouse scrolled (895, 306) with delta (0, 0)
Screenshot: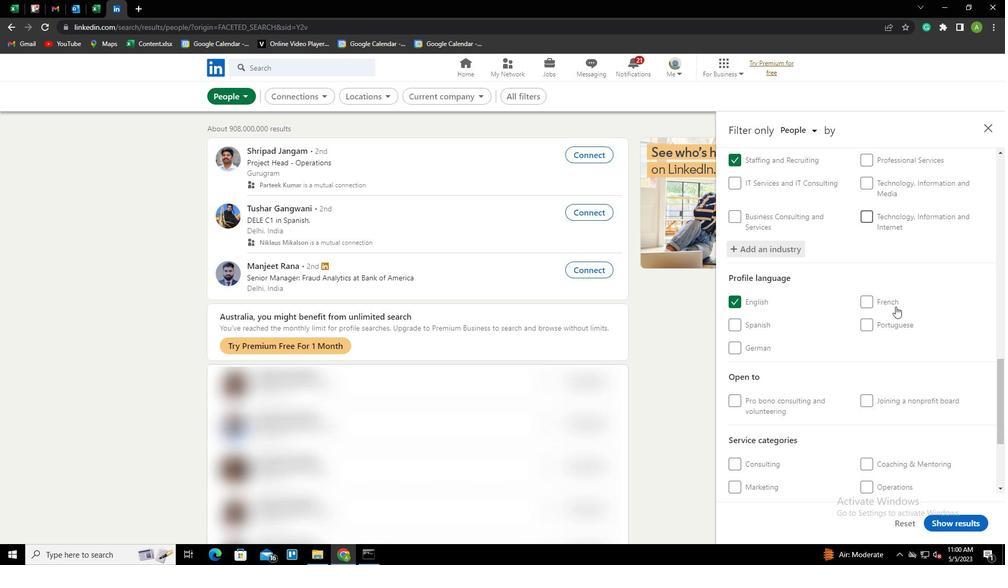 
Action: Mouse scrolled (895, 306) with delta (0, 0)
Screenshot: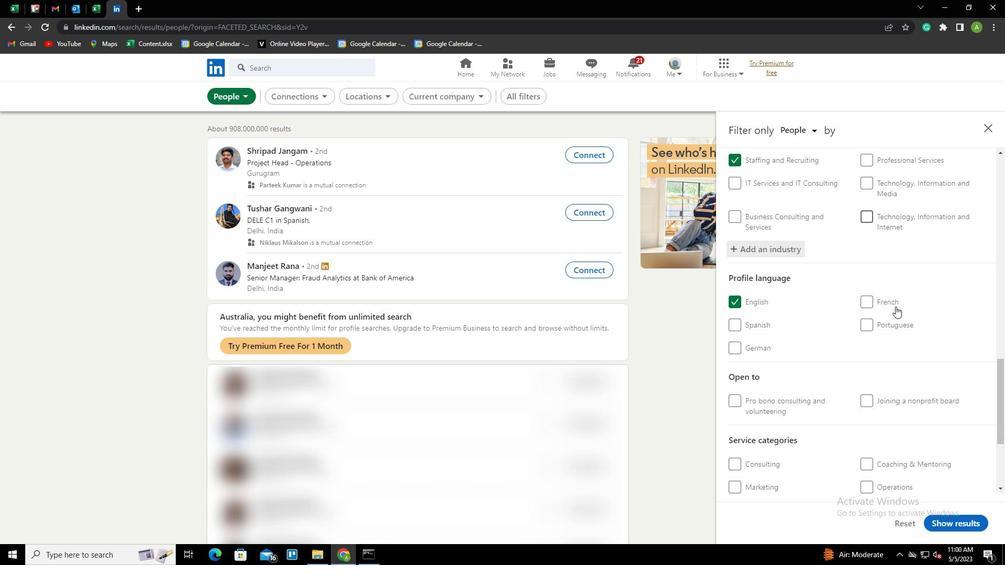 
Action: Mouse scrolled (895, 306) with delta (0, 0)
Screenshot: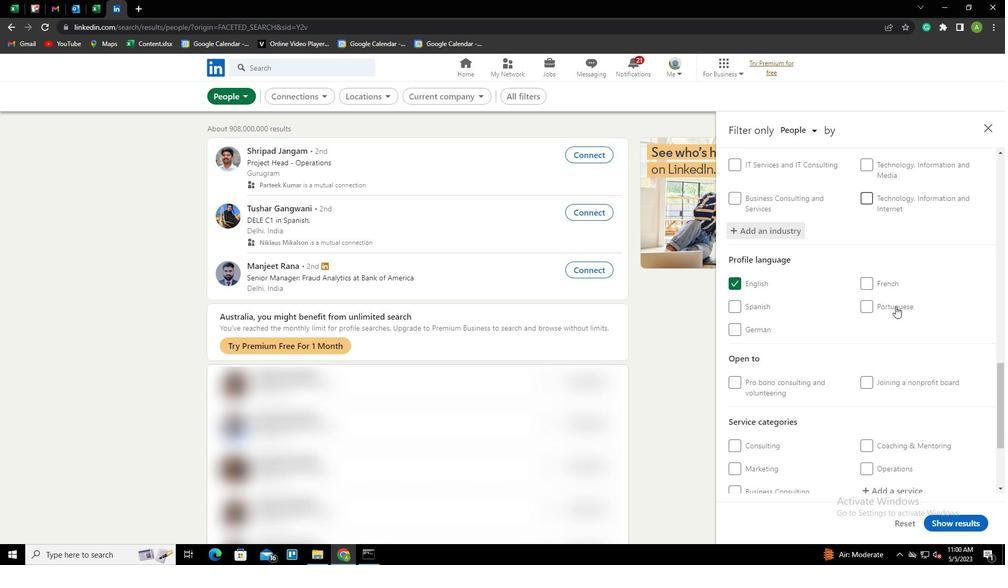 
Action: Mouse moved to (891, 342)
Screenshot: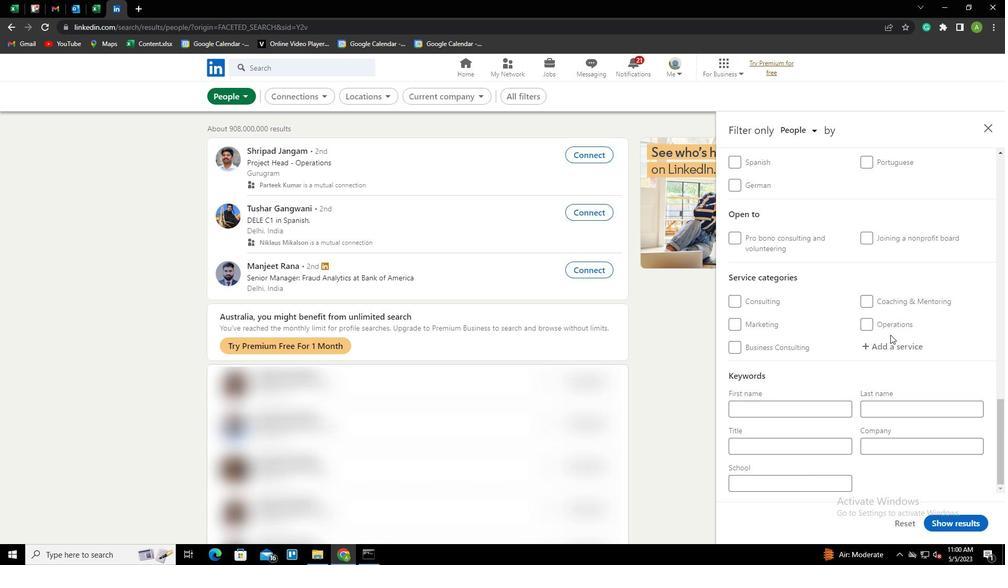 
Action: Mouse pressed left at (891, 342)
Screenshot: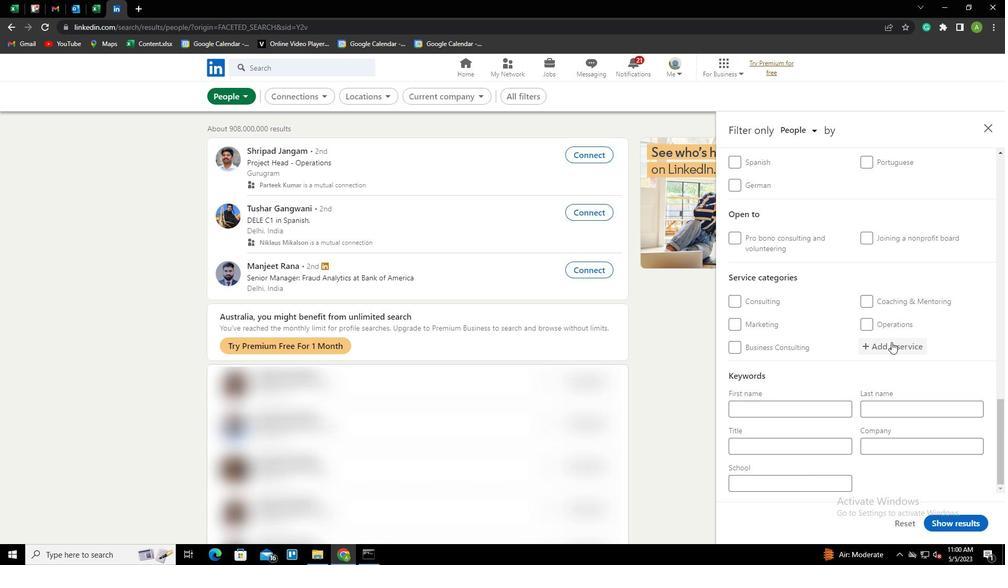 
Action: Key pressed <Key.shift><Key.shift><Key.shift><Key.shift><Key.shift><Key.shift><Key.shift><Key.shift><Key.shift><Key.shift><Key.shift><Key.shift><Key.shift><Key.shift><Key.shift><Key.shift><Key.shift><Key.shift><Key.shift><Key.shift><Key.shift><Key.shift><Key.shift><Key.shift><Key.shift><Key.shift><Key.shift><Key.shift><Key.shift><Key.shift><Key.shift><Key.shift><Key.shift><Key.shift><Key.shift><Key.shift><Key.shift><Key.shift><Key.shift><Key.shift><Key.shift><Key.shift><Key.shift><Key.shift><Key.shift><Key.shift><Key.shift><Key.shift><Key.shift><Key.shift><Key.shift><Key.shift><Key.shift><Key.shift><Key.shift><Key.shift><Key.shift><Key.shift><Key.shift><Key.shift><Key.shift><Key.shift><Key.shift><Key.shift><Key.shift><Key.shift><Key.shift><Key.shift><Key.shift><Key.shift><Key.shift><Key.shift><Key.shift>WEALTH<Key.space><Key.shift>MANAGEMENT<Key.space>
Screenshot: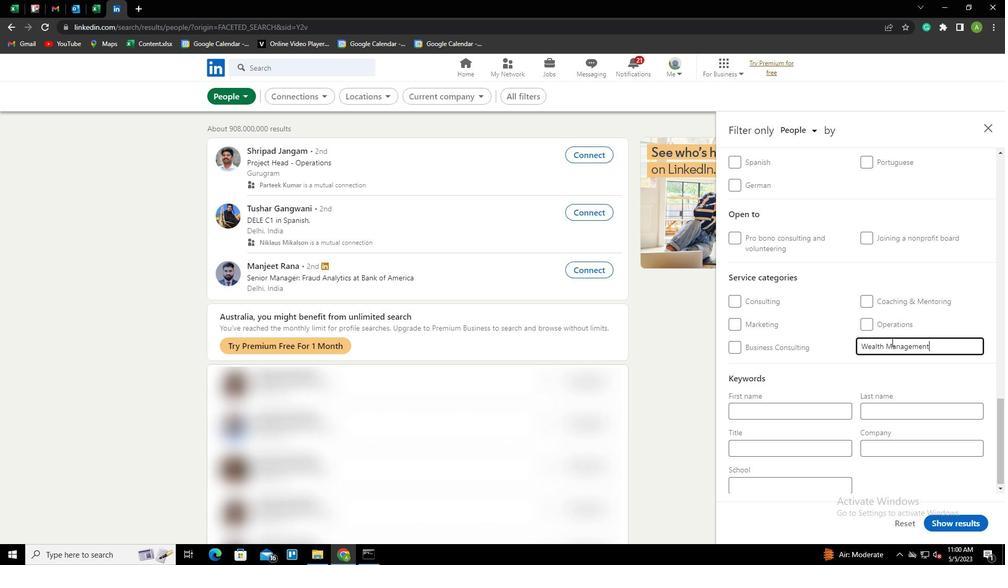 
Action: Mouse scrolled (891, 341) with delta (0, 0)
Screenshot: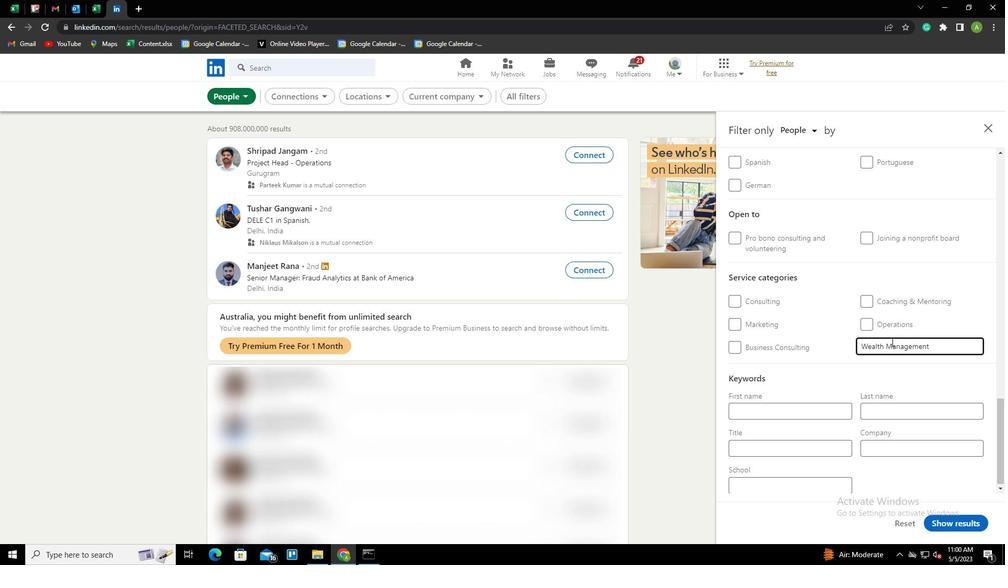 
Action: Mouse scrolled (891, 341) with delta (0, 0)
Screenshot: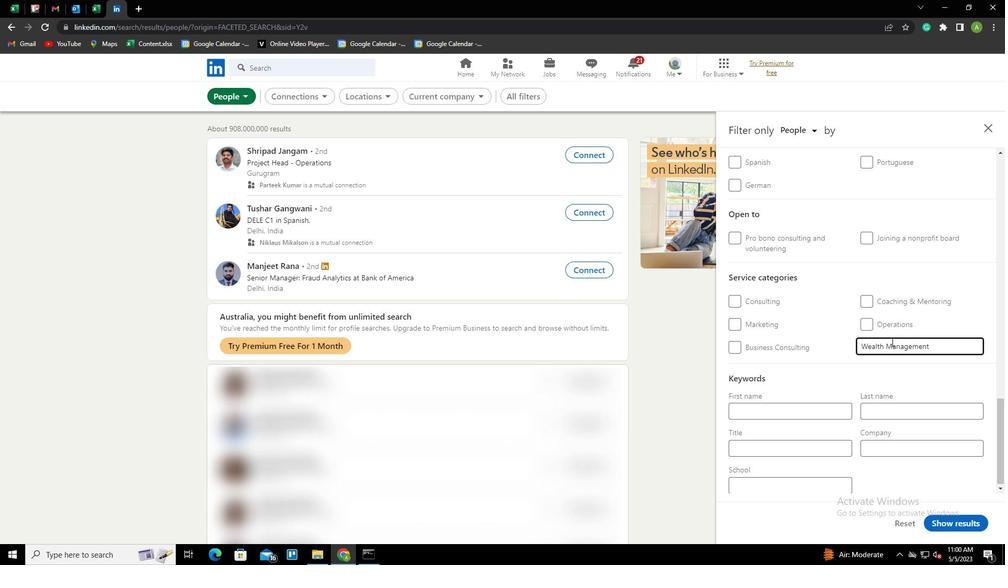 
Action: Mouse scrolled (891, 341) with delta (0, 0)
Screenshot: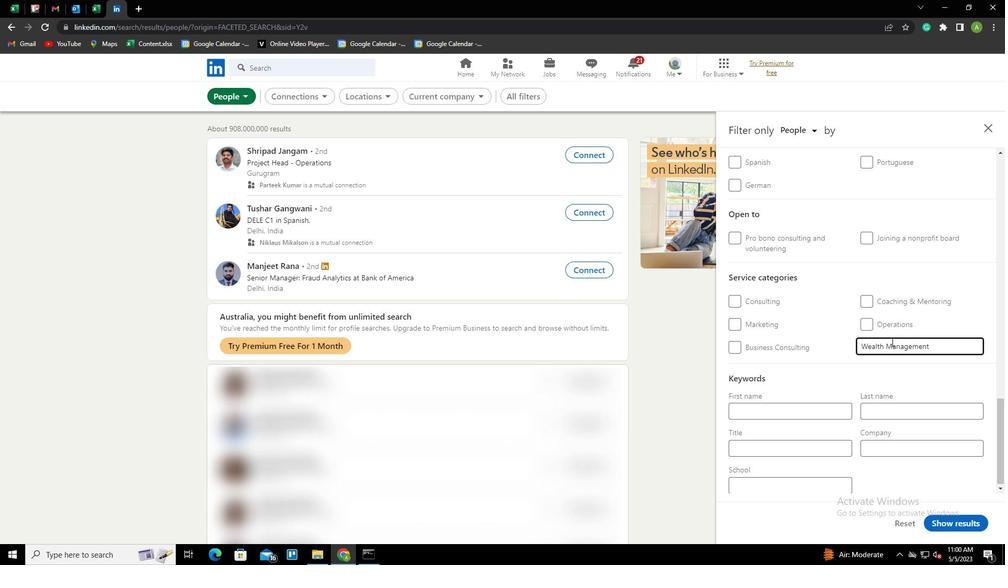 
Action: Mouse scrolled (891, 341) with delta (0, 0)
Screenshot: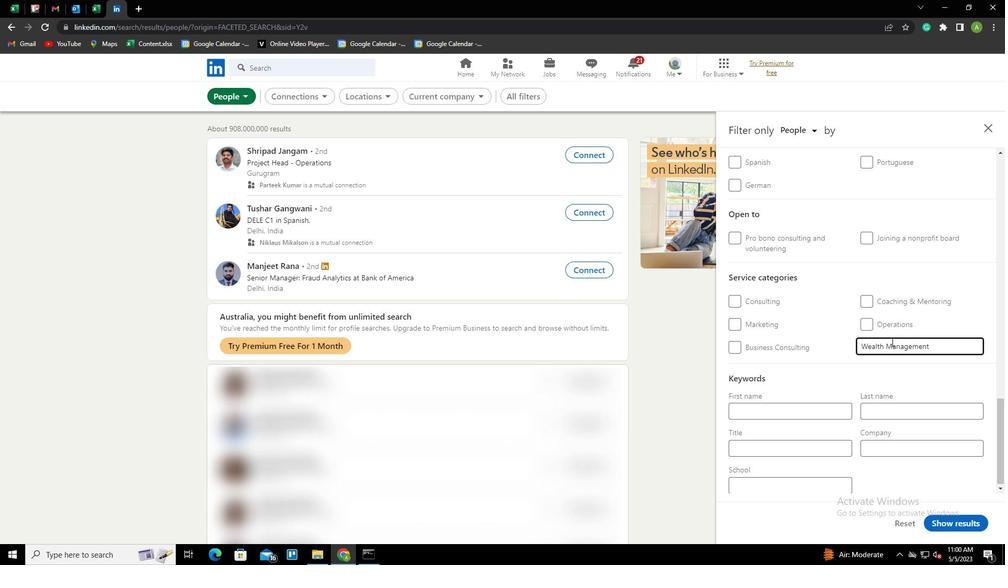 
Action: Mouse moved to (781, 449)
Screenshot: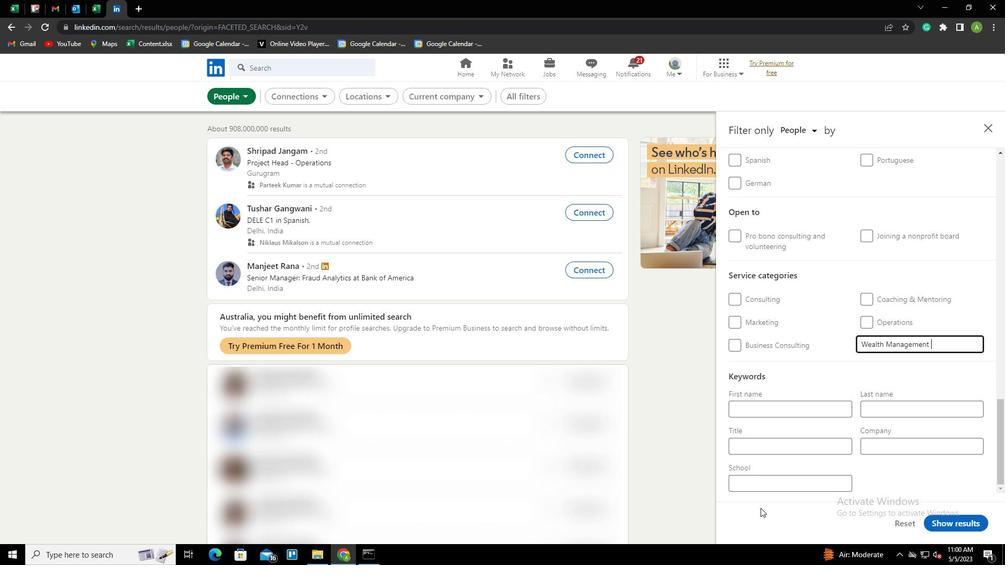 
Action: Mouse pressed left at (781, 449)
Screenshot: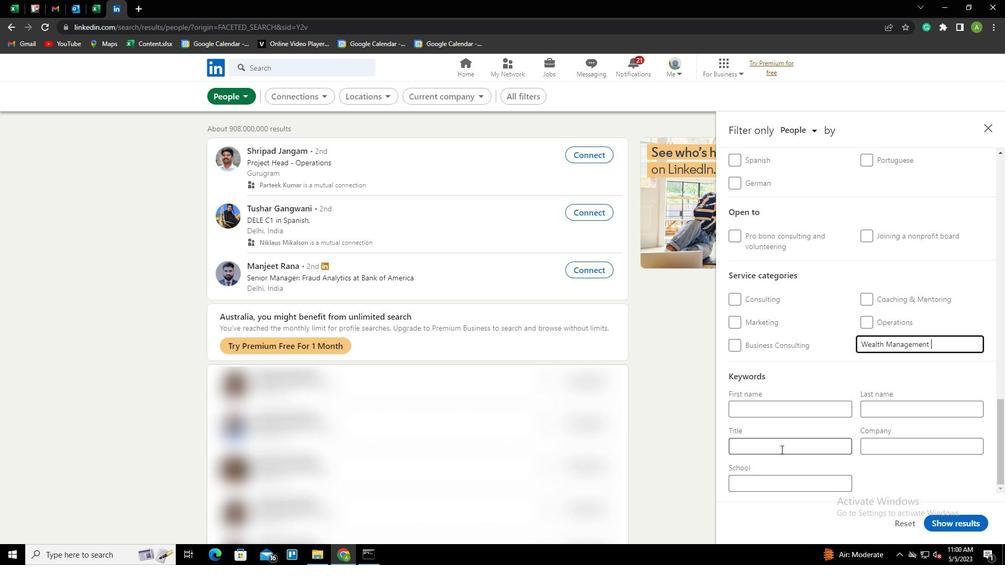 
Action: Key pressed <Key.shift>DIGITAL<Key.space><Key.shift><Key.shift><Key.shift><Key.shift><Key.shift><Key.shift><Key.shift><Key.shift><Key.shift><Key.shift><Key.shift><Key.shift><Key.shift><Key.shift><Key.shift><Key.shift><Key.shift><Key.shift><Key.shift><Key.shift><Key.shift><Key.shift><Key.shift><Key.shift><Key.shift><Key.shift><Key.shift><Key.shift><Key.shift><Key.shift><Key.shift><Key.shift><Key.shift><Key.shift><Key.shift><Key.shift><Key.shift><Key.shift><Key.shift><Key.shift><Key.shift><Key.shift><Key.shift>OVERLORD<Key.backspace>D
Screenshot: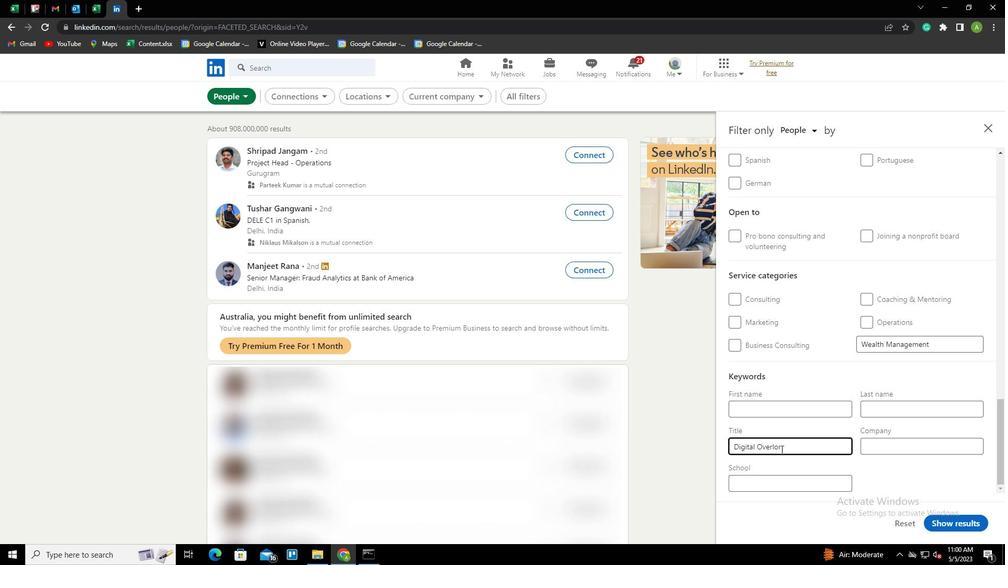 
Action: Mouse moved to (900, 482)
Screenshot: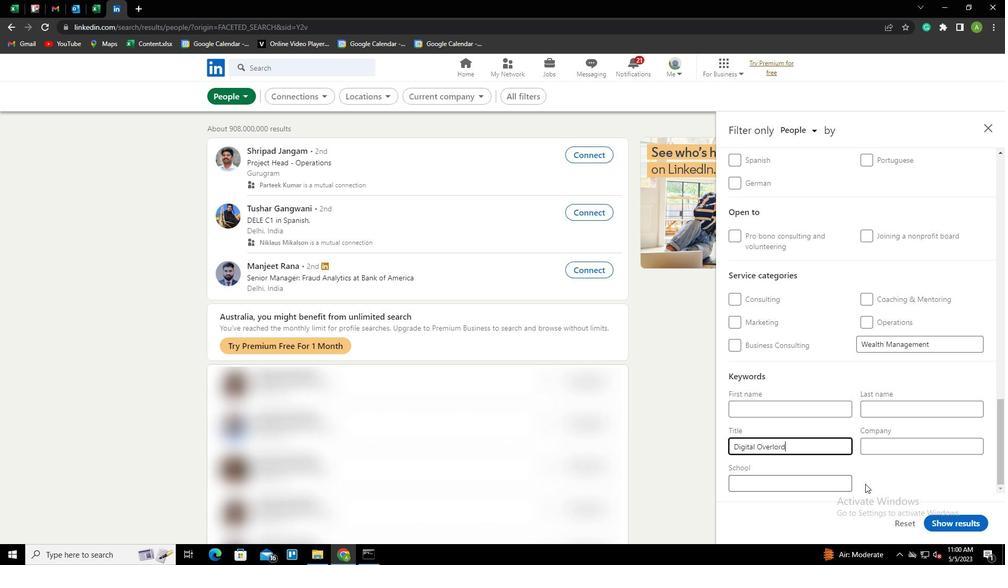 
Action: Mouse pressed left at (900, 482)
Screenshot: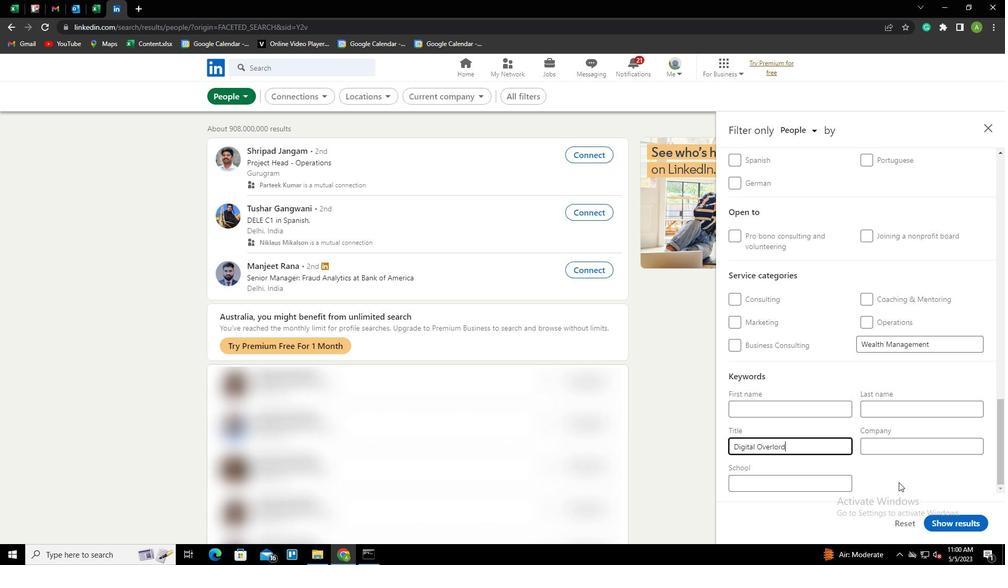 
Action: Mouse moved to (956, 521)
Screenshot: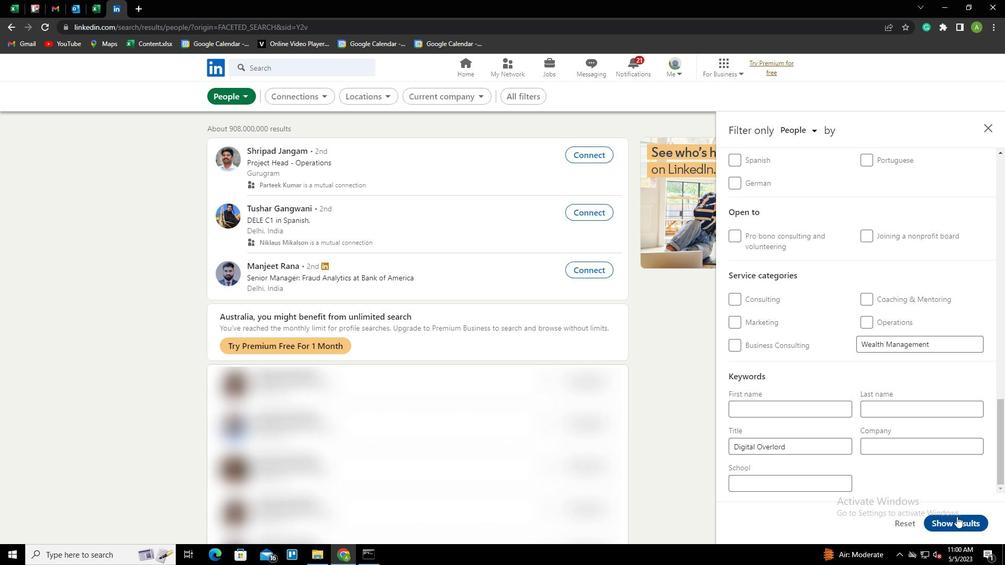 
Action: Mouse pressed left at (956, 521)
Screenshot: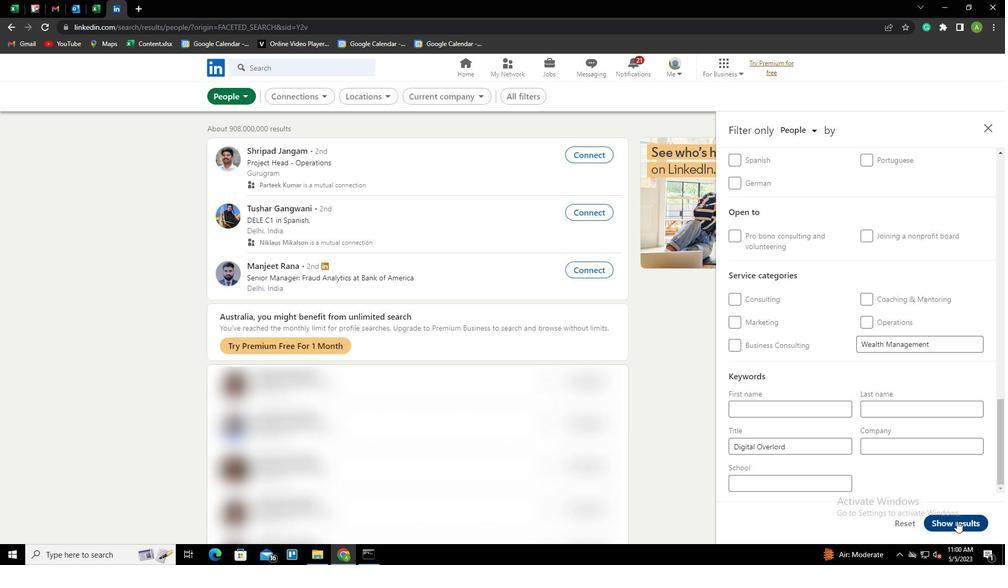 
